 Task: Search one way flight ticket for 4 adults, 2 children, 2 infants in seat and 1 infant on lap in premium economy from New Haven: Tweed-new Haven Airport to Evansville: Evansville Regional Airport on 5-3-2023. Choice of flights is JetBlue. Number of bags: 2 carry on bags. Price is upto 25000. Outbound departure time preference is 16:45.
Action: Mouse moved to (357, 151)
Screenshot: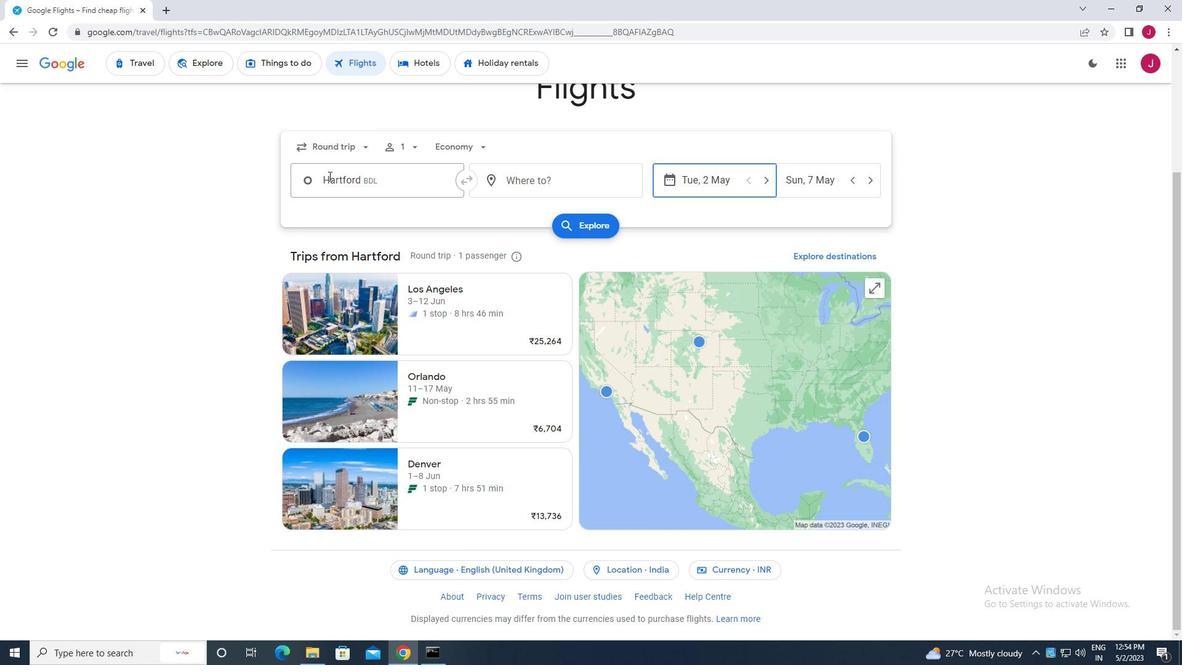 
Action: Mouse pressed left at (357, 151)
Screenshot: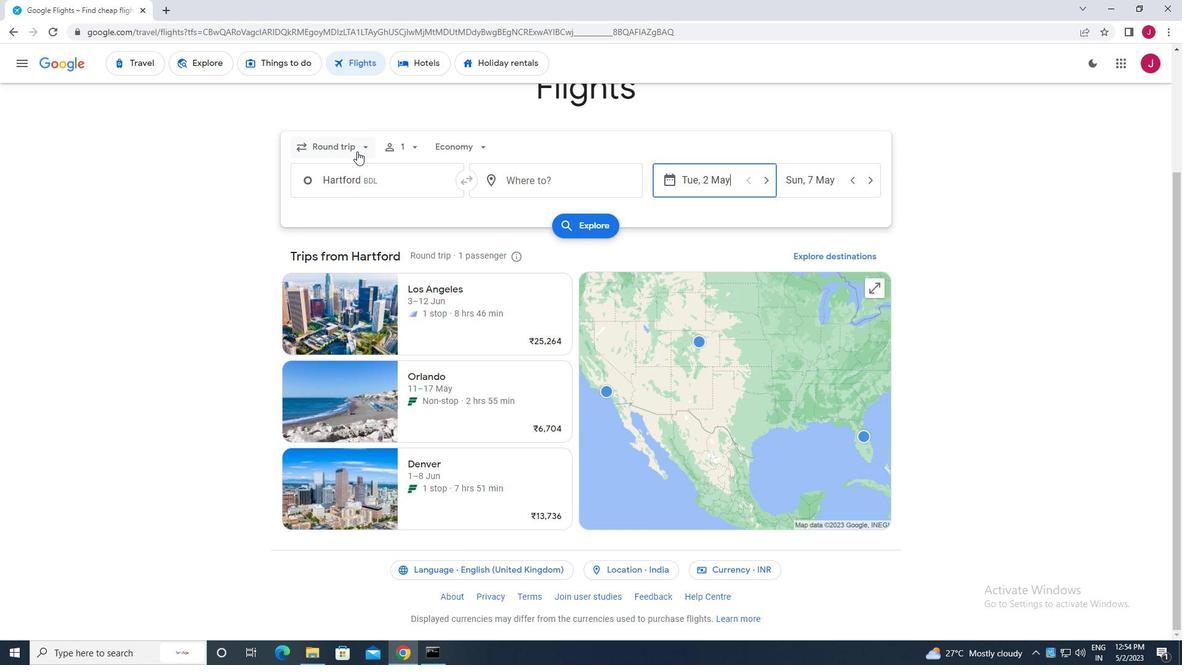 
Action: Mouse moved to (353, 197)
Screenshot: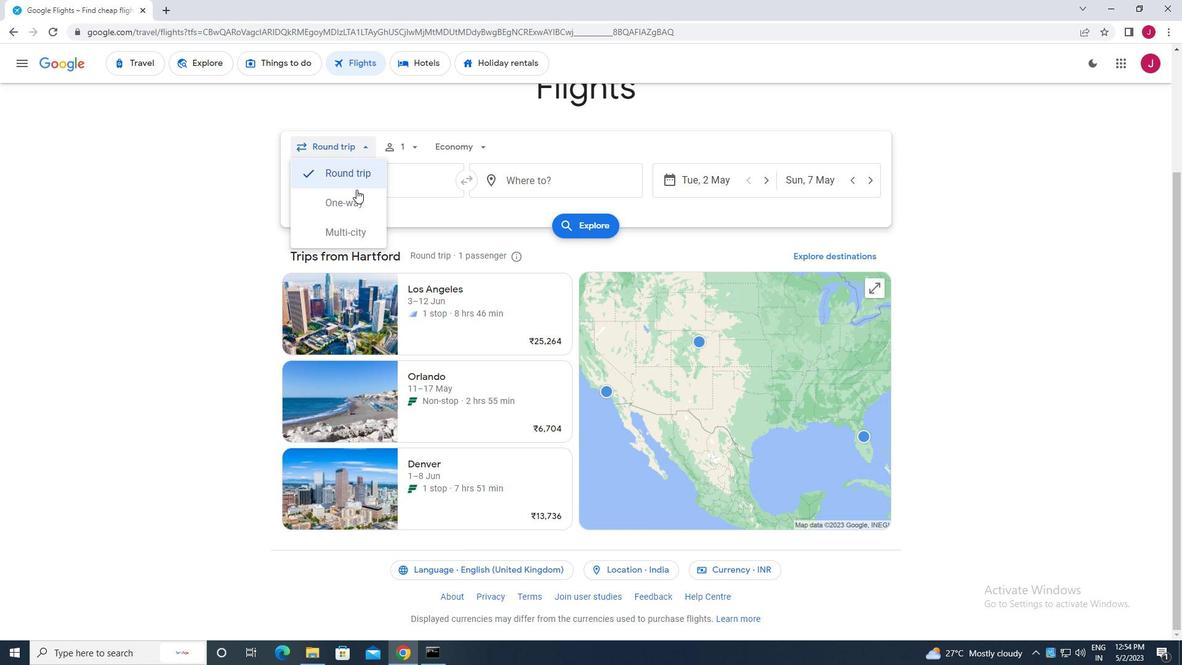 
Action: Mouse pressed left at (353, 197)
Screenshot: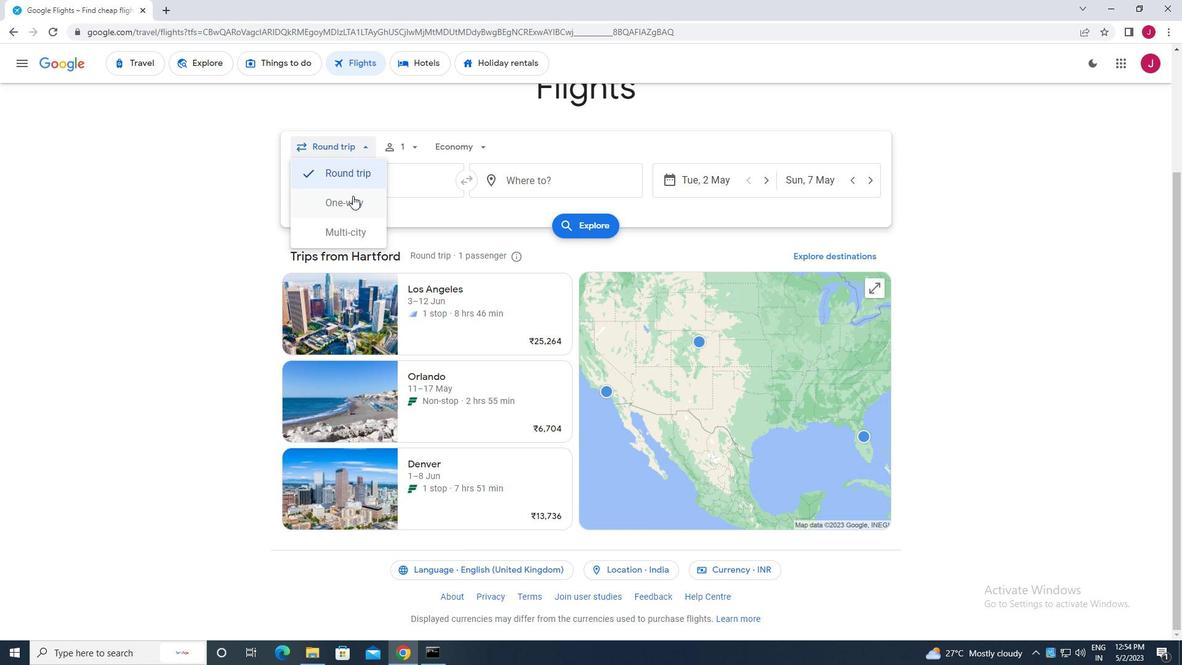
Action: Mouse moved to (406, 145)
Screenshot: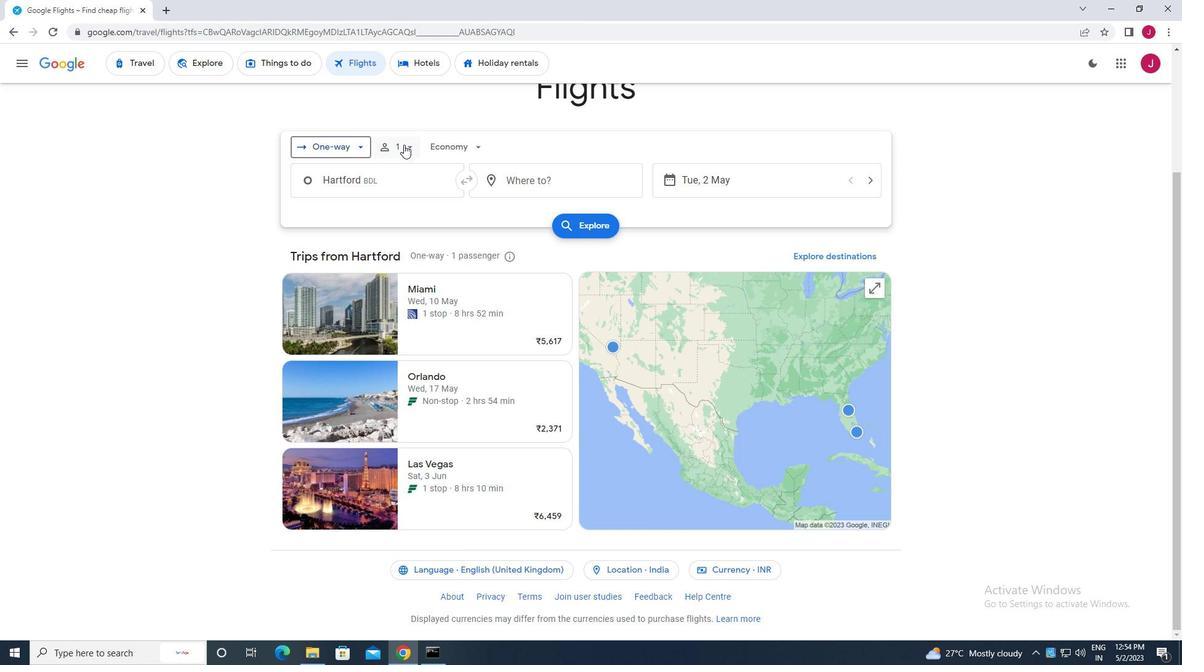 
Action: Mouse pressed left at (406, 145)
Screenshot: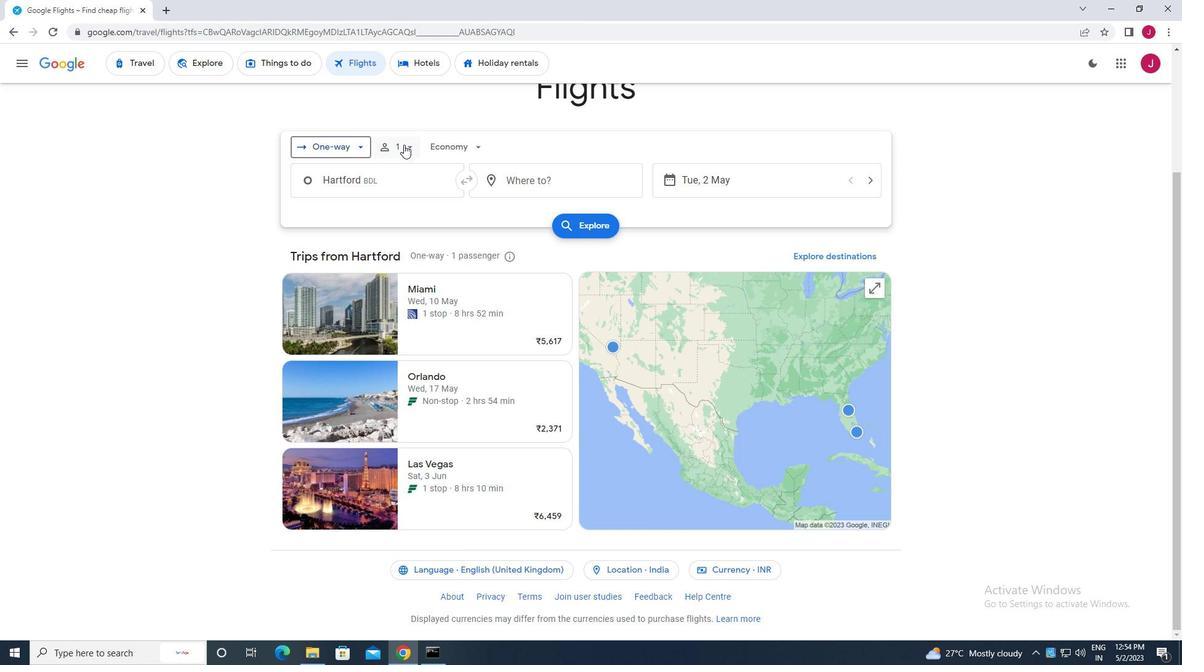 
Action: Mouse moved to (501, 176)
Screenshot: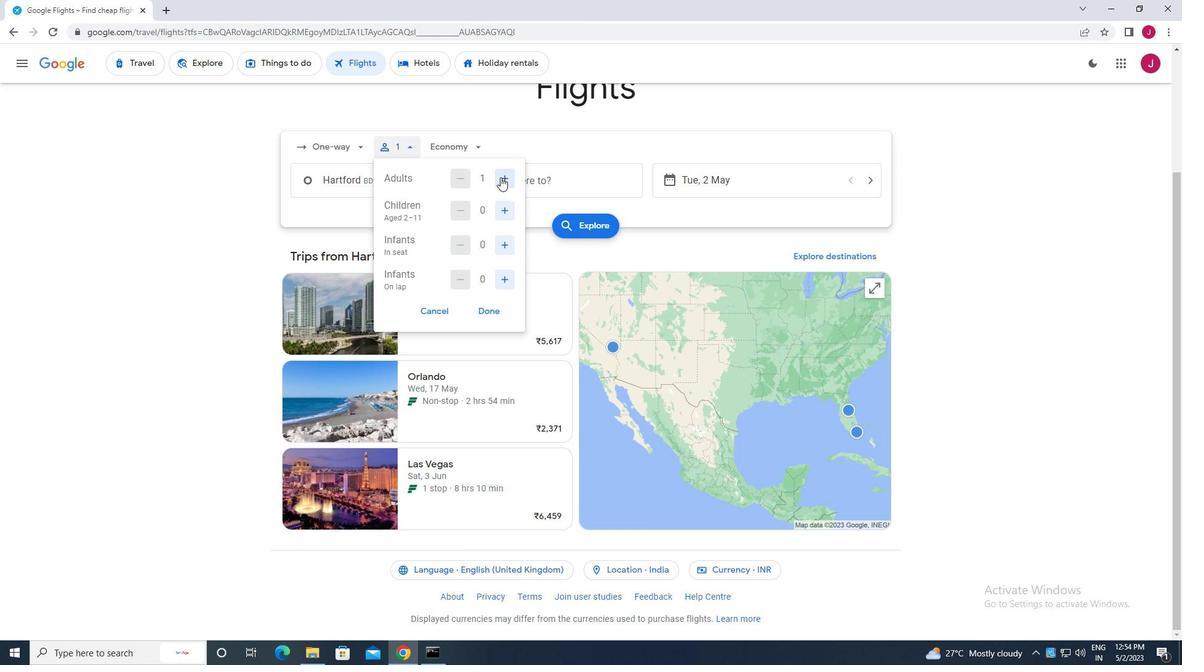 
Action: Mouse pressed left at (501, 176)
Screenshot: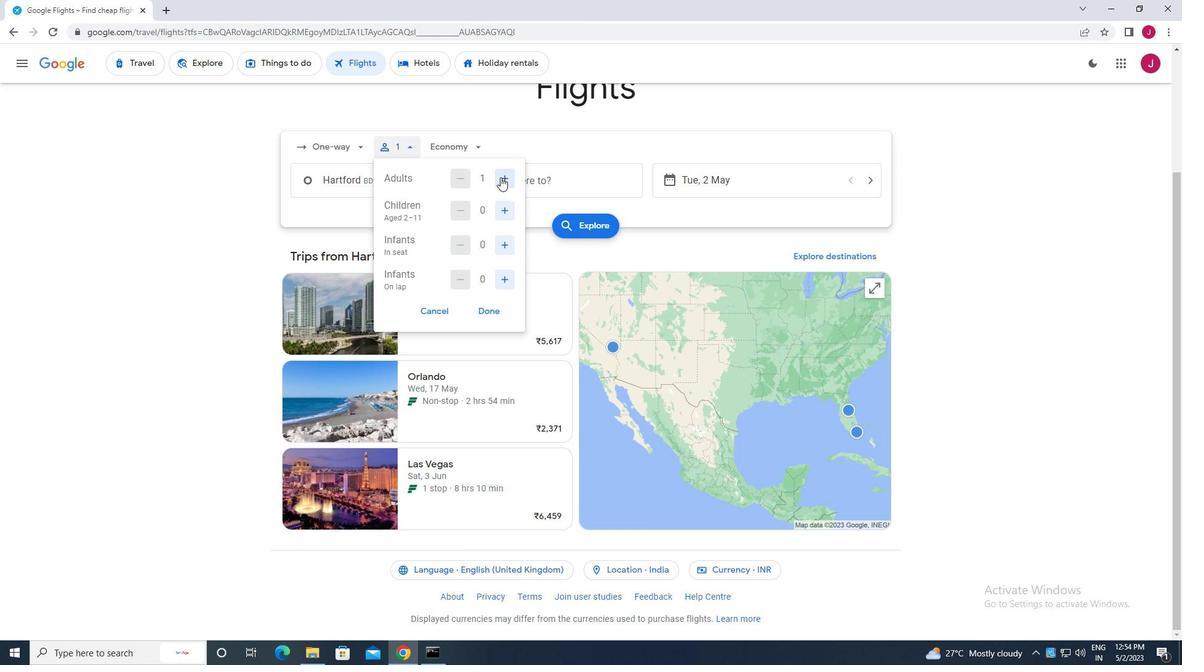 
Action: Mouse moved to (501, 176)
Screenshot: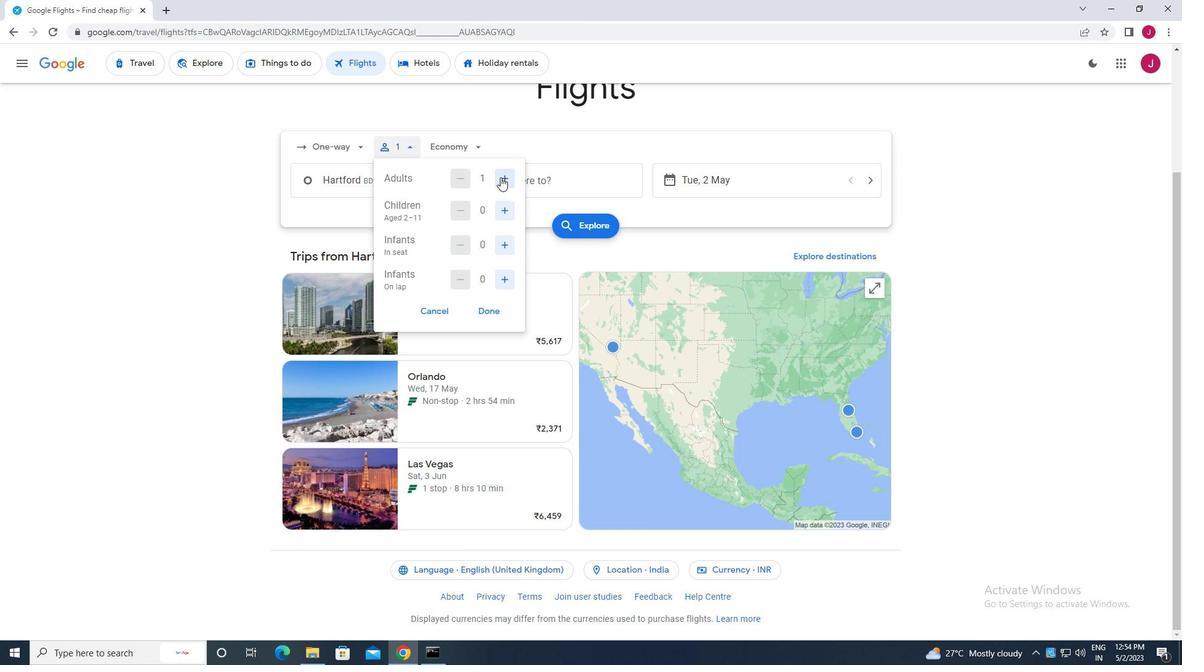 
Action: Mouse pressed left at (501, 176)
Screenshot: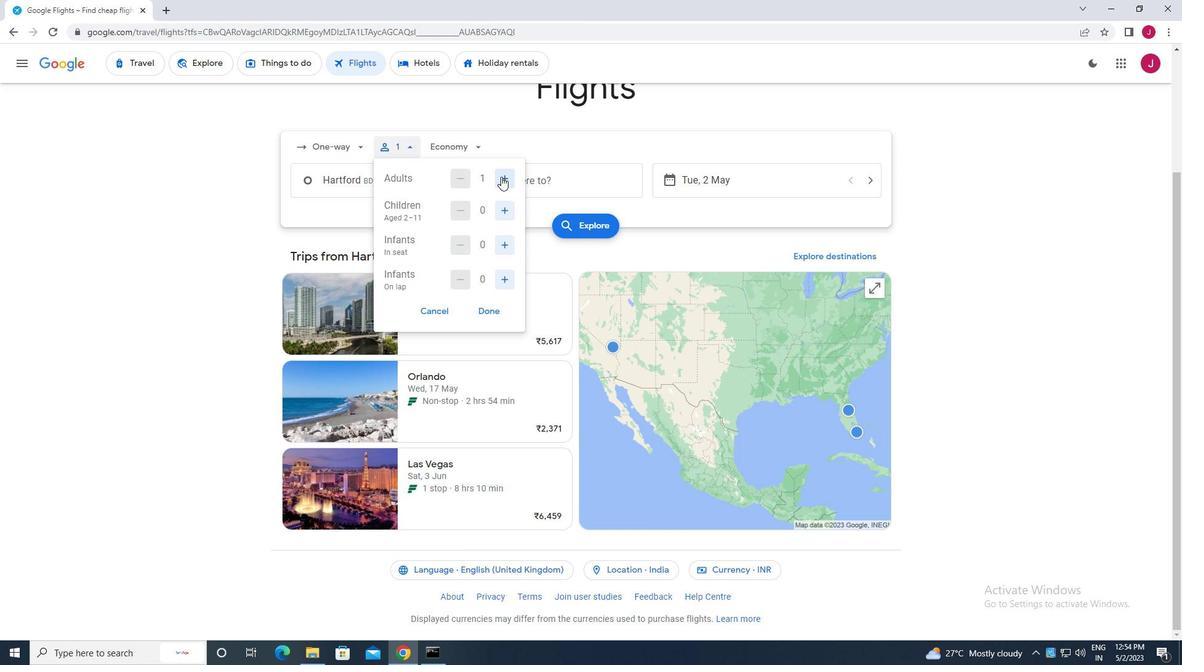 
Action: Mouse pressed left at (501, 176)
Screenshot: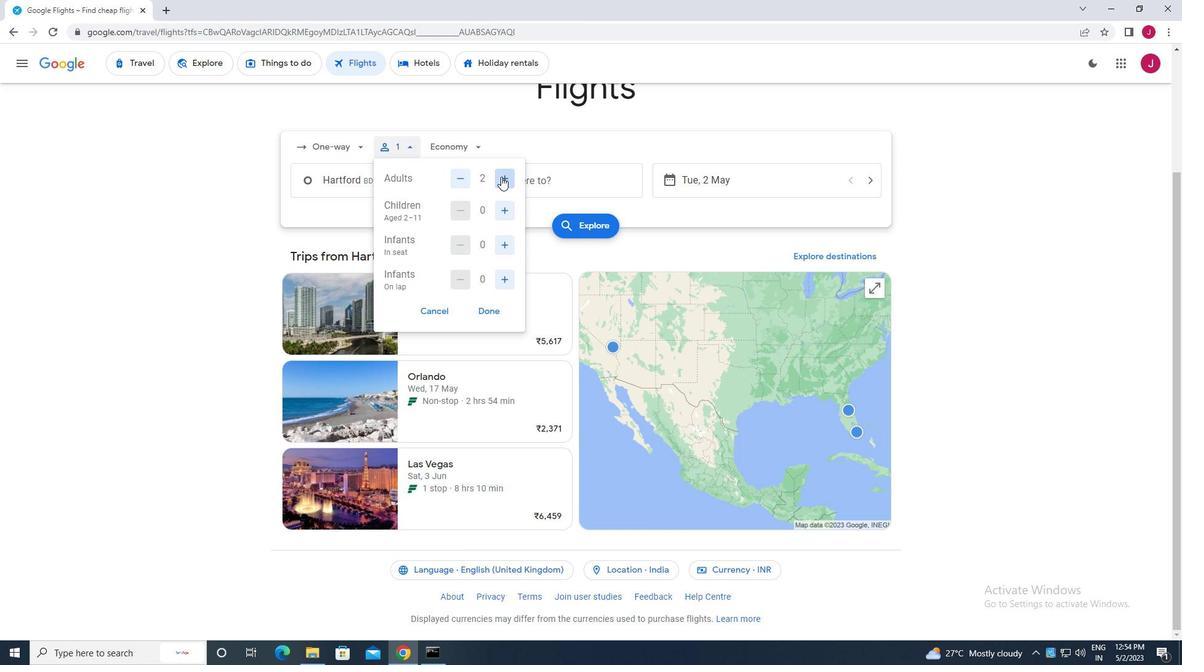 
Action: Mouse moved to (507, 210)
Screenshot: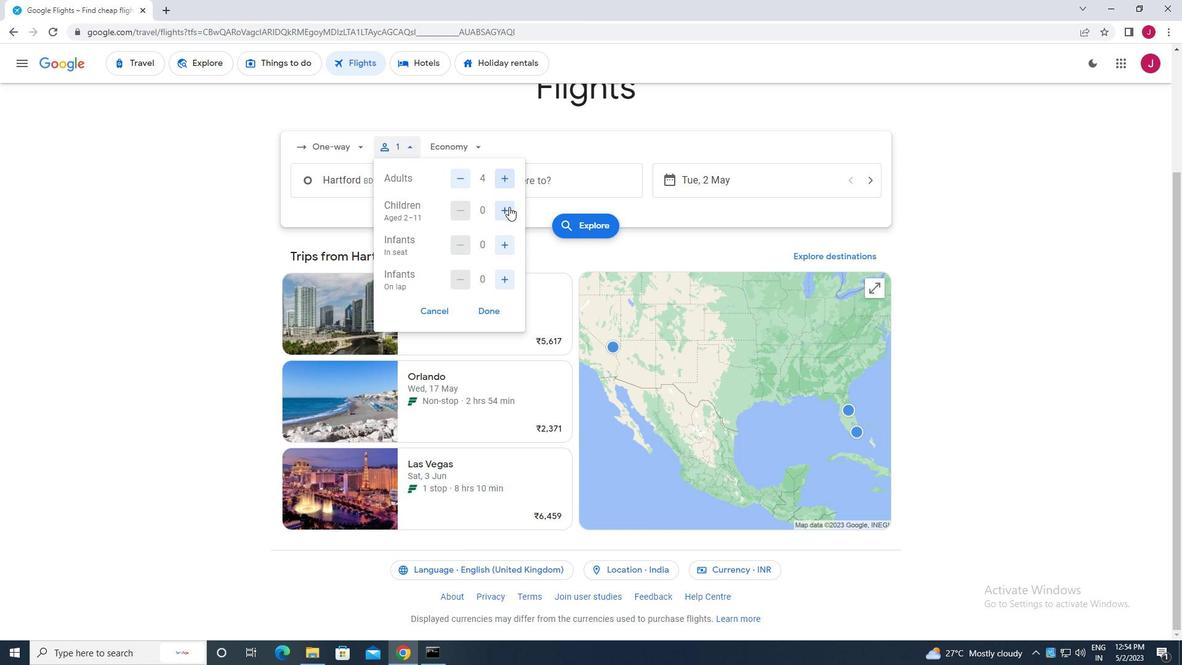 
Action: Mouse pressed left at (507, 210)
Screenshot: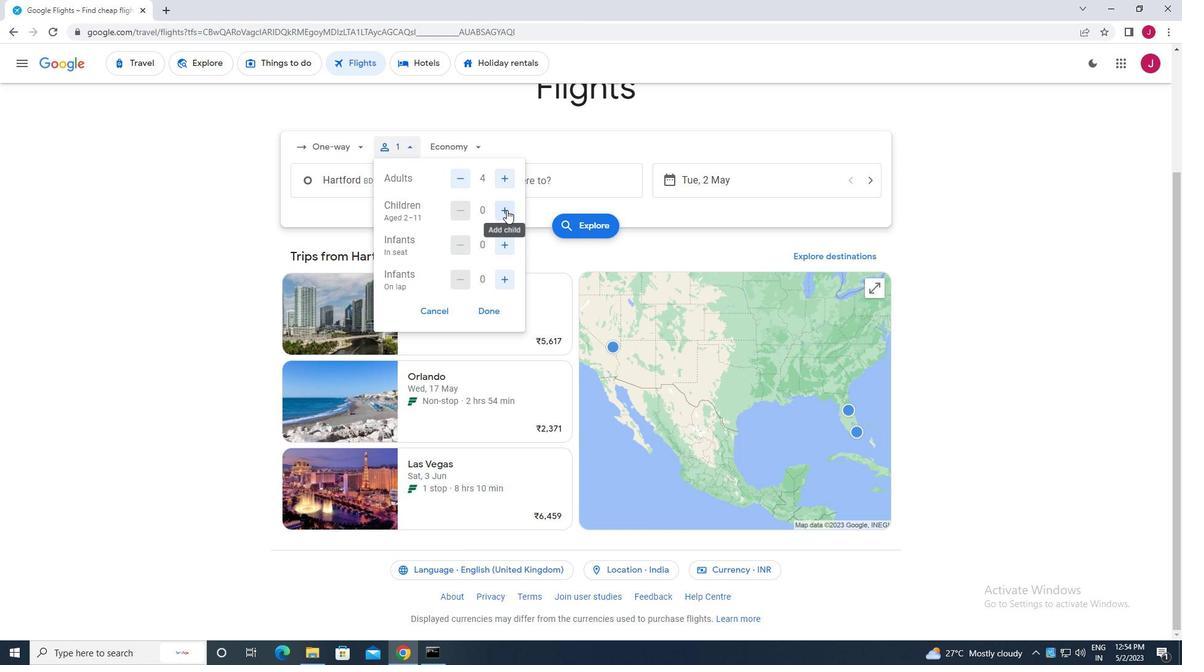 
Action: Mouse pressed left at (507, 210)
Screenshot: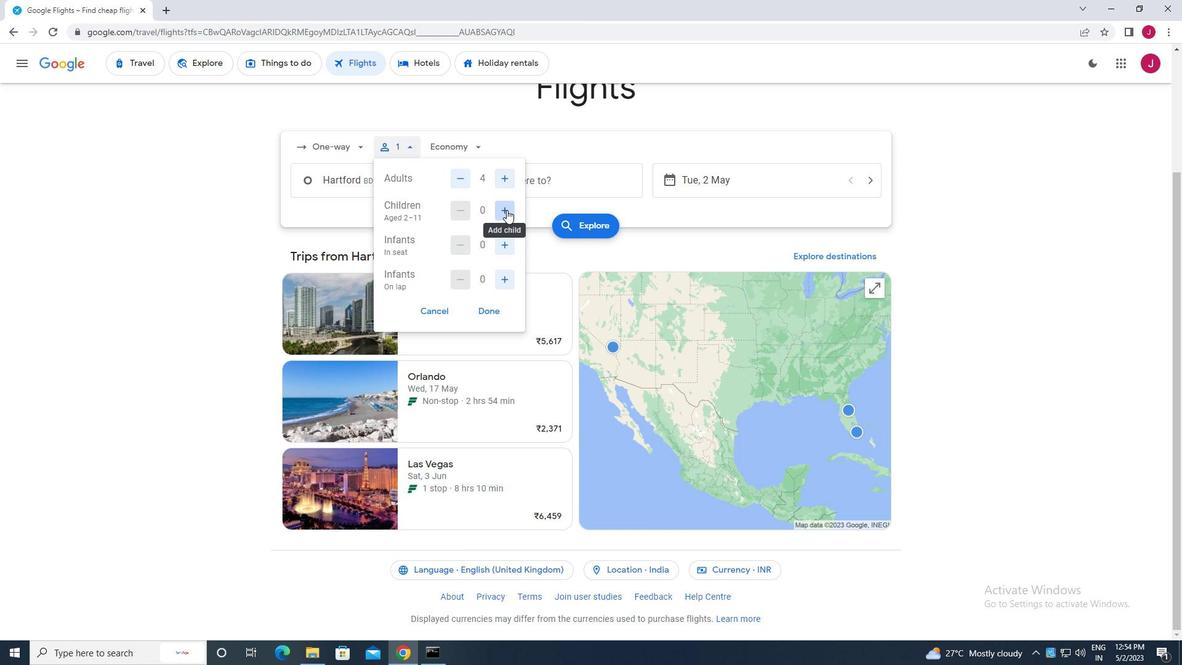 
Action: Mouse moved to (502, 243)
Screenshot: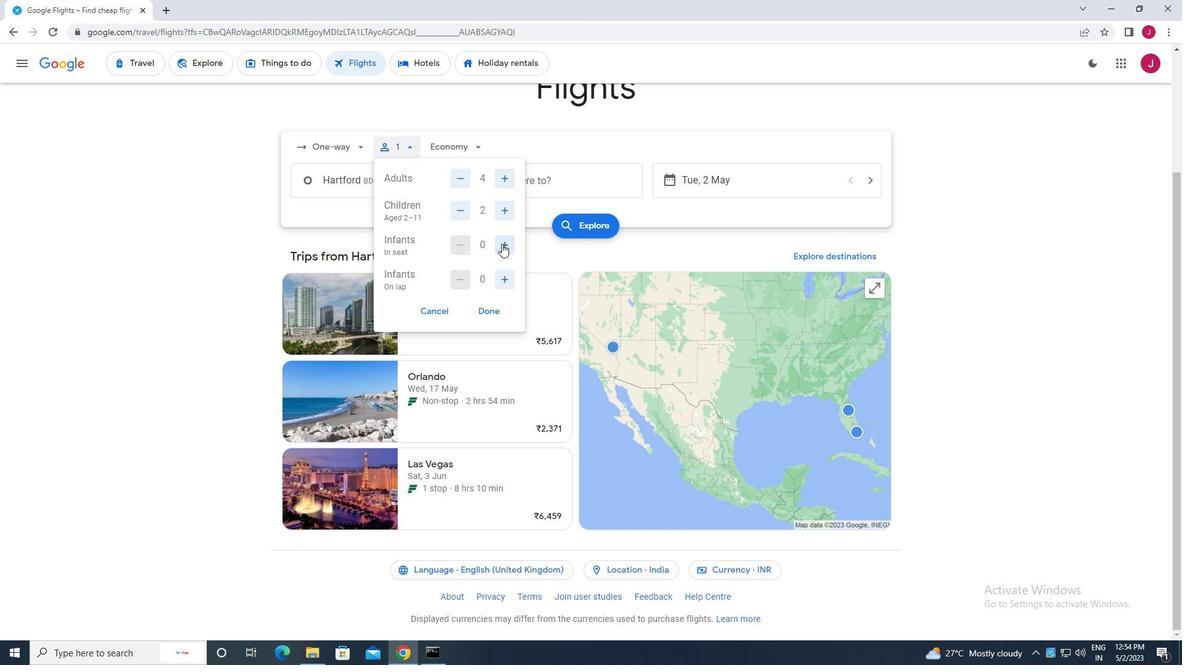 
Action: Mouse pressed left at (502, 243)
Screenshot: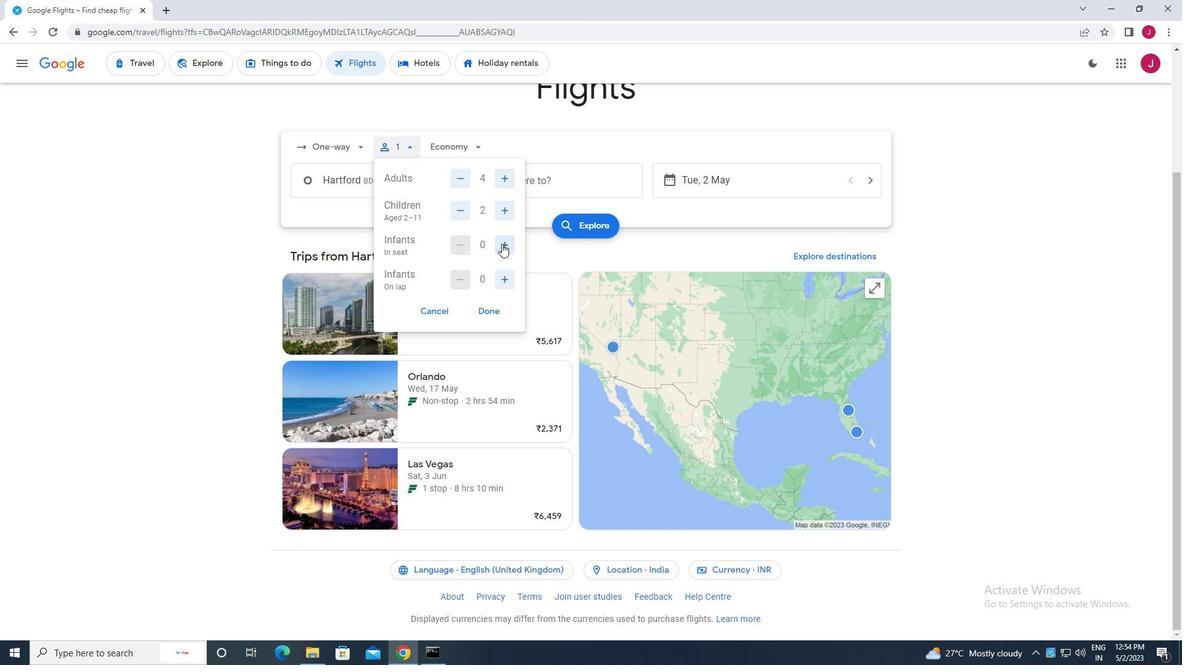 
Action: Mouse moved to (503, 244)
Screenshot: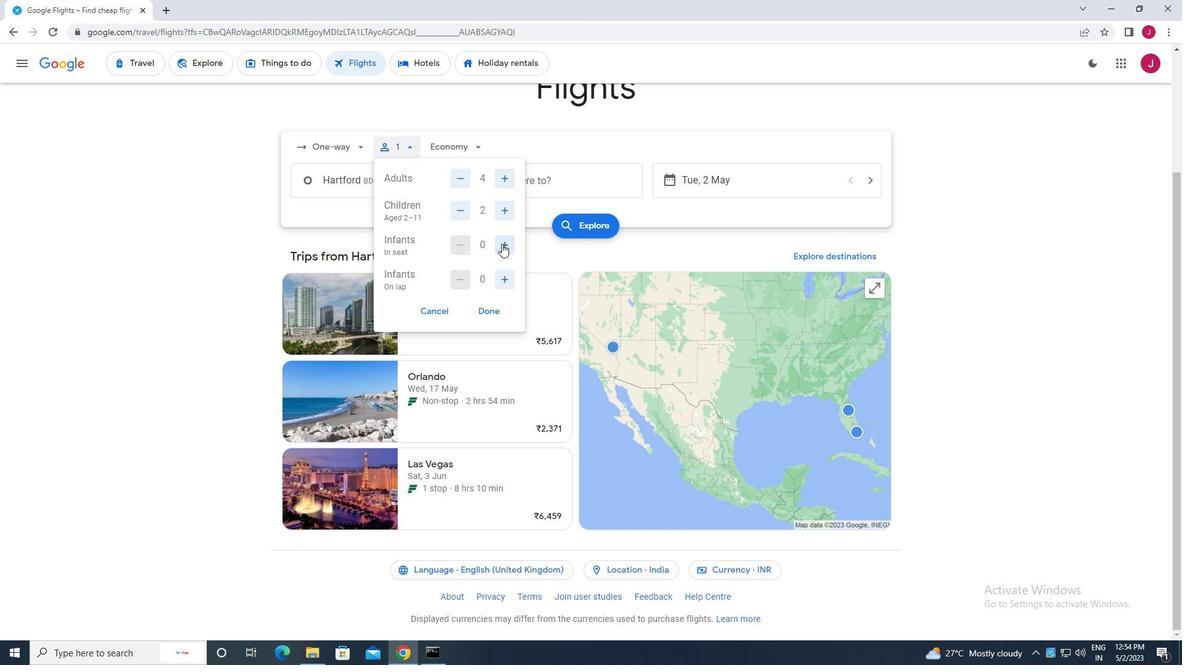 
Action: Mouse pressed left at (503, 244)
Screenshot: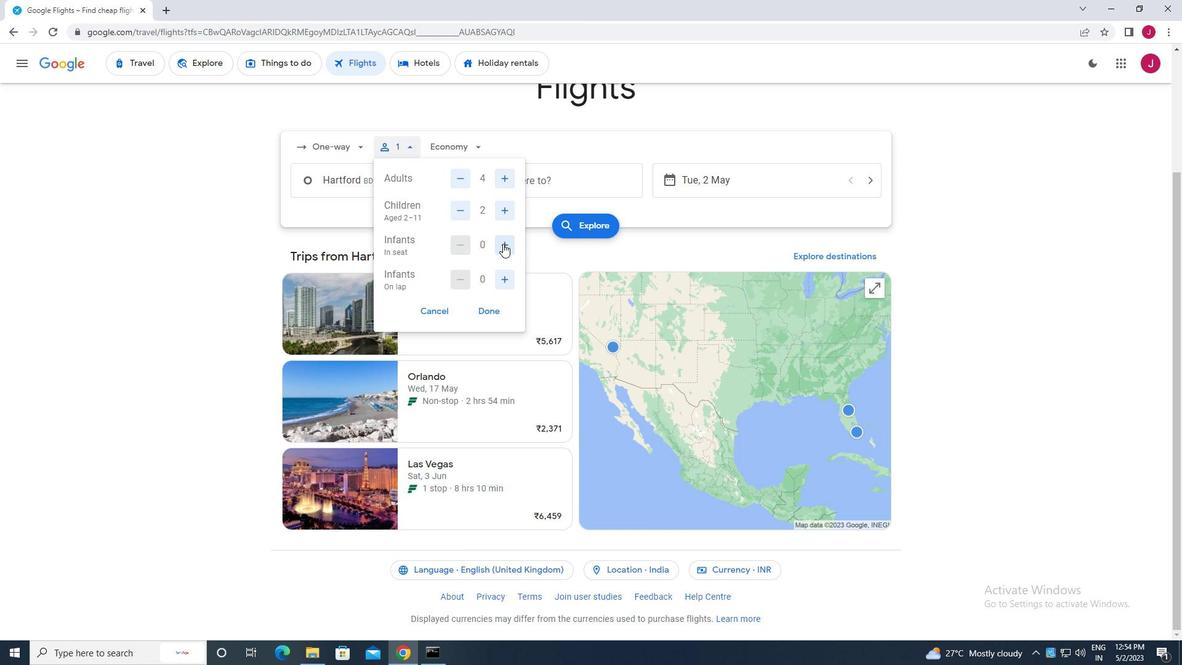 
Action: Mouse moved to (499, 282)
Screenshot: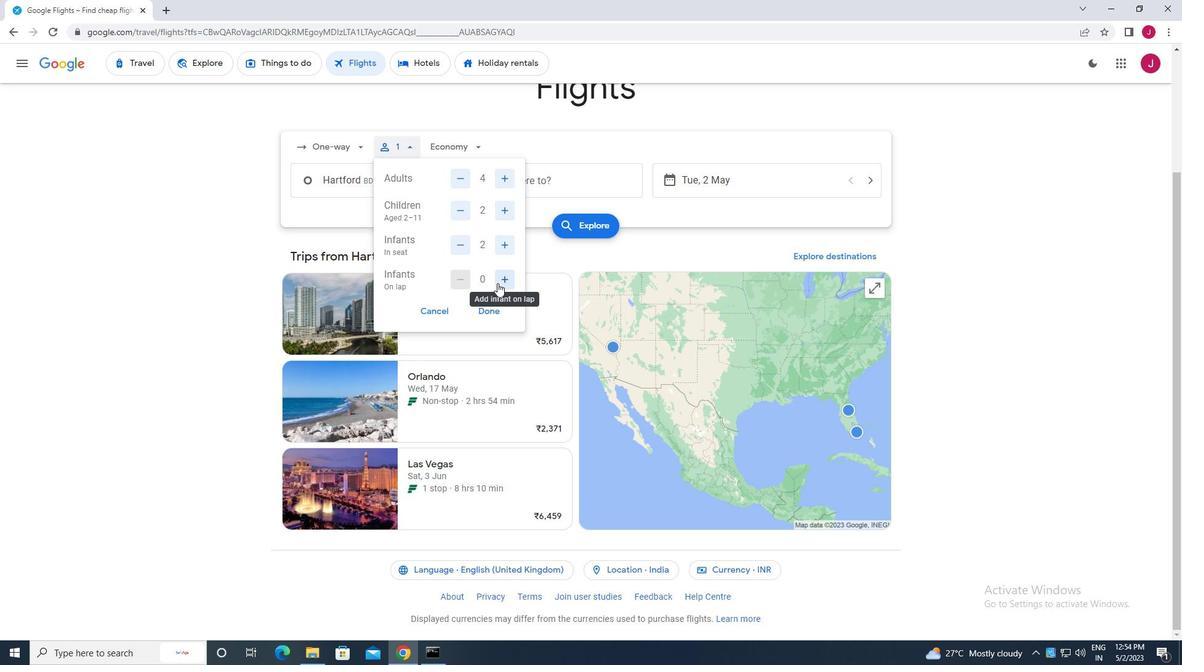 
Action: Mouse pressed left at (499, 282)
Screenshot: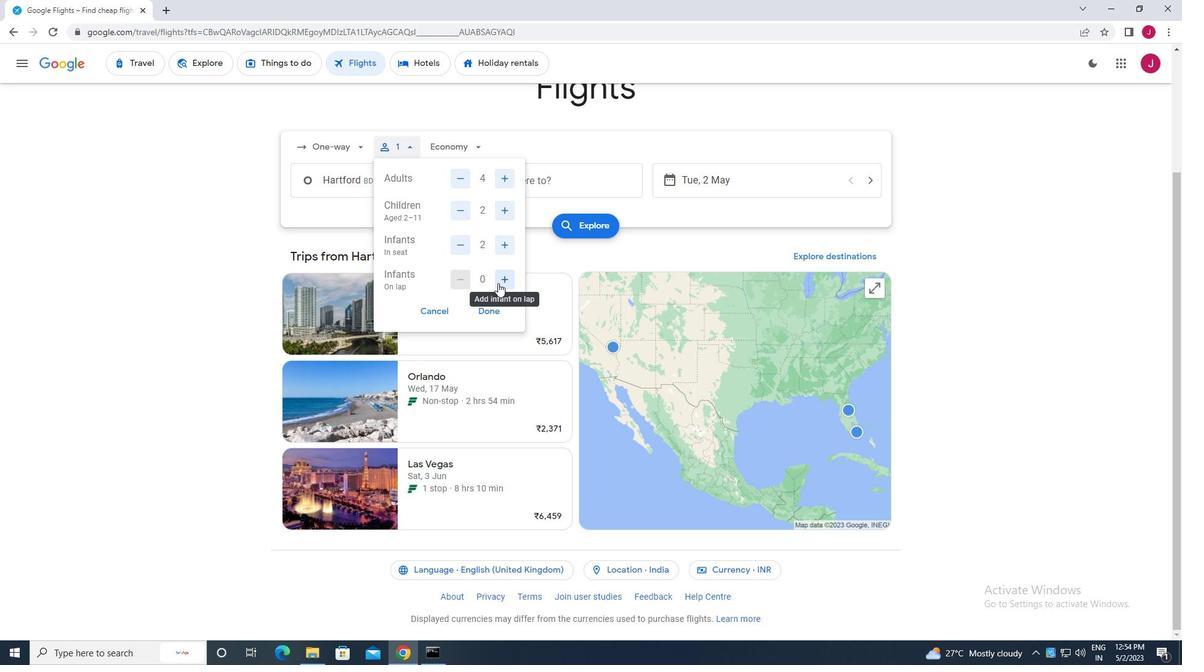 
Action: Mouse moved to (491, 309)
Screenshot: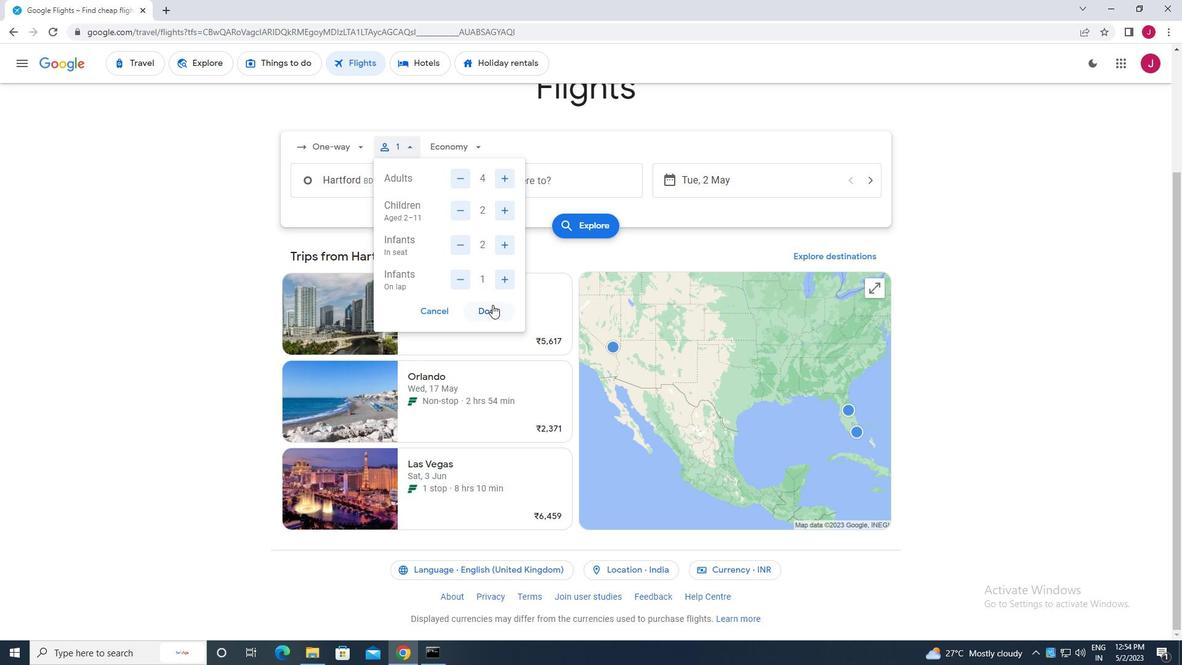 
Action: Mouse pressed left at (491, 309)
Screenshot: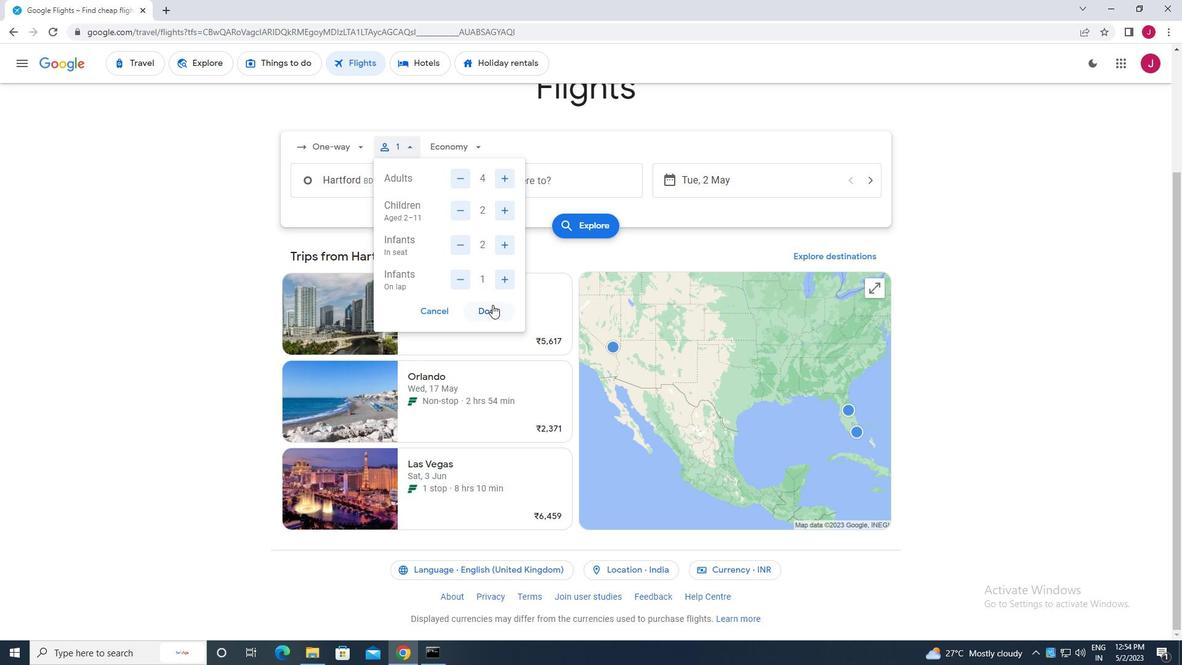 
Action: Mouse moved to (454, 150)
Screenshot: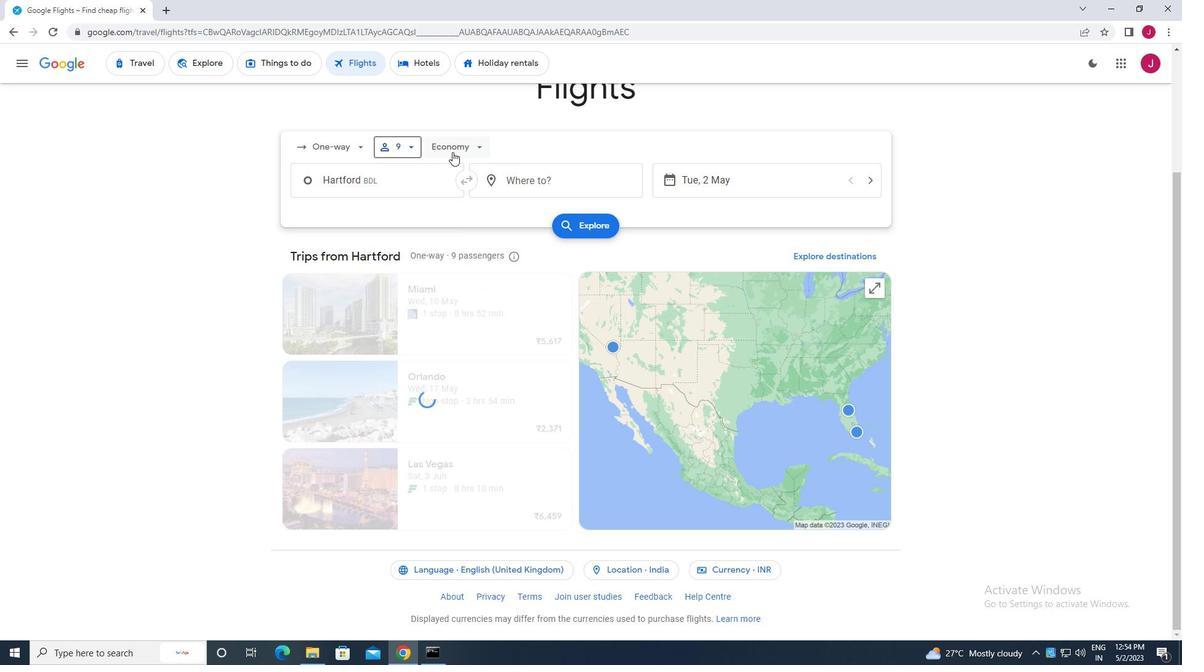 
Action: Mouse pressed left at (454, 150)
Screenshot: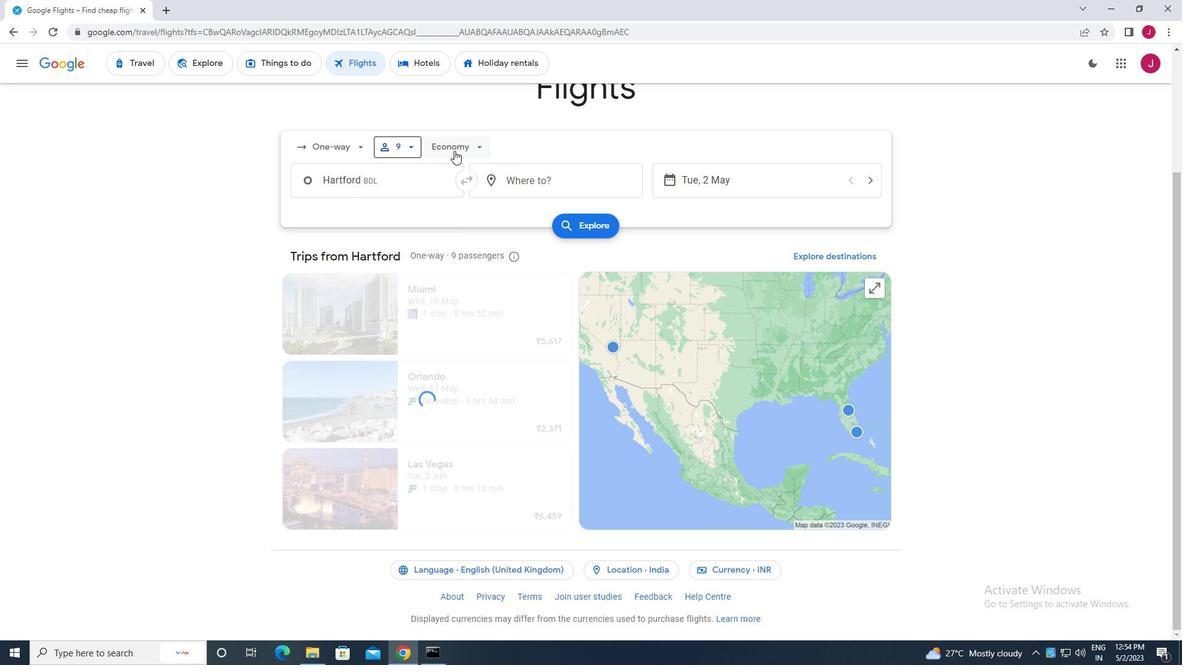 
Action: Mouse moved to (471, 202)
Screenshot: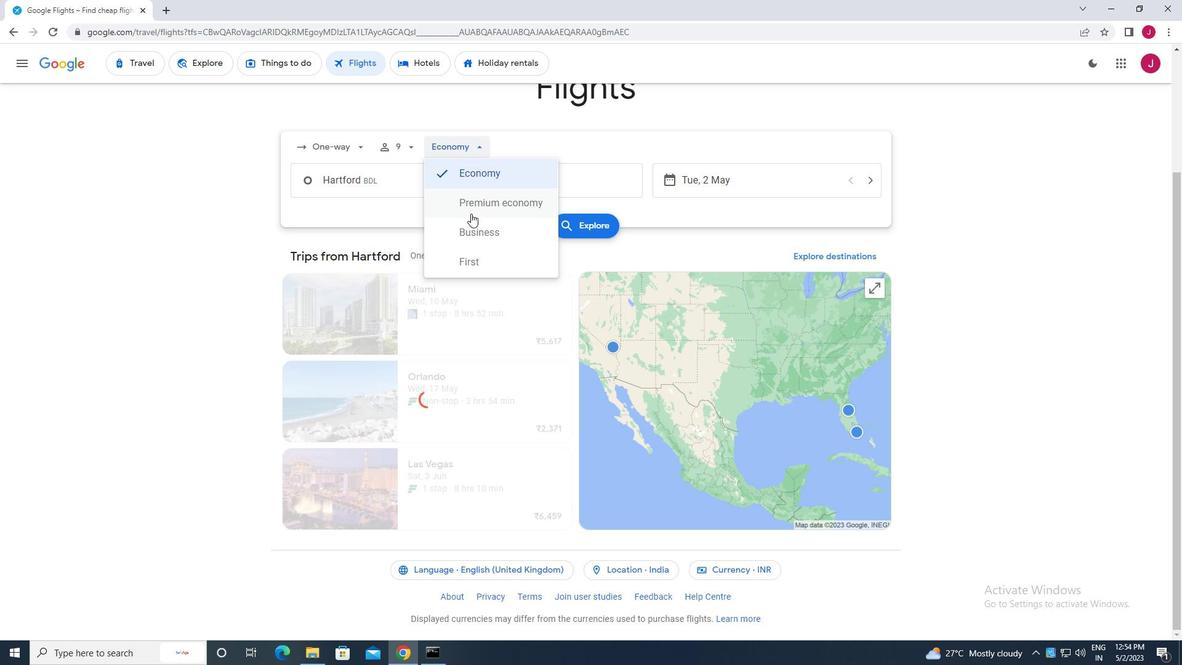 
Action: Mouse pressed left at (471, 202)
Screenshot: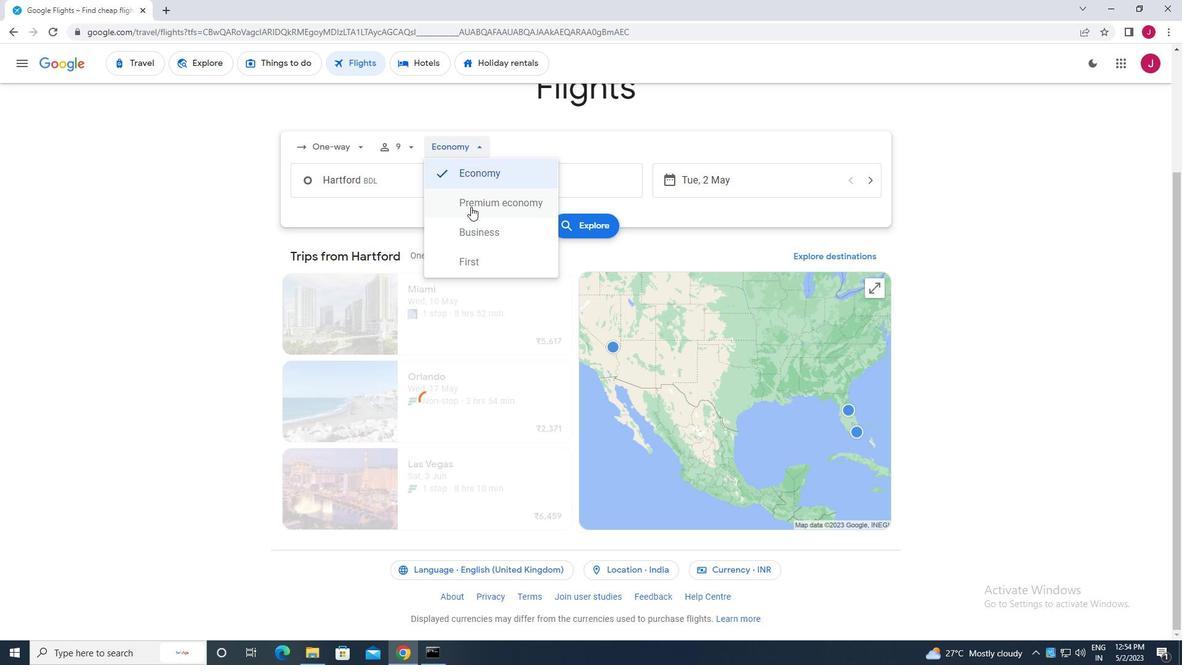 
Action: Mouse moved to (413, 178)
Screenshot: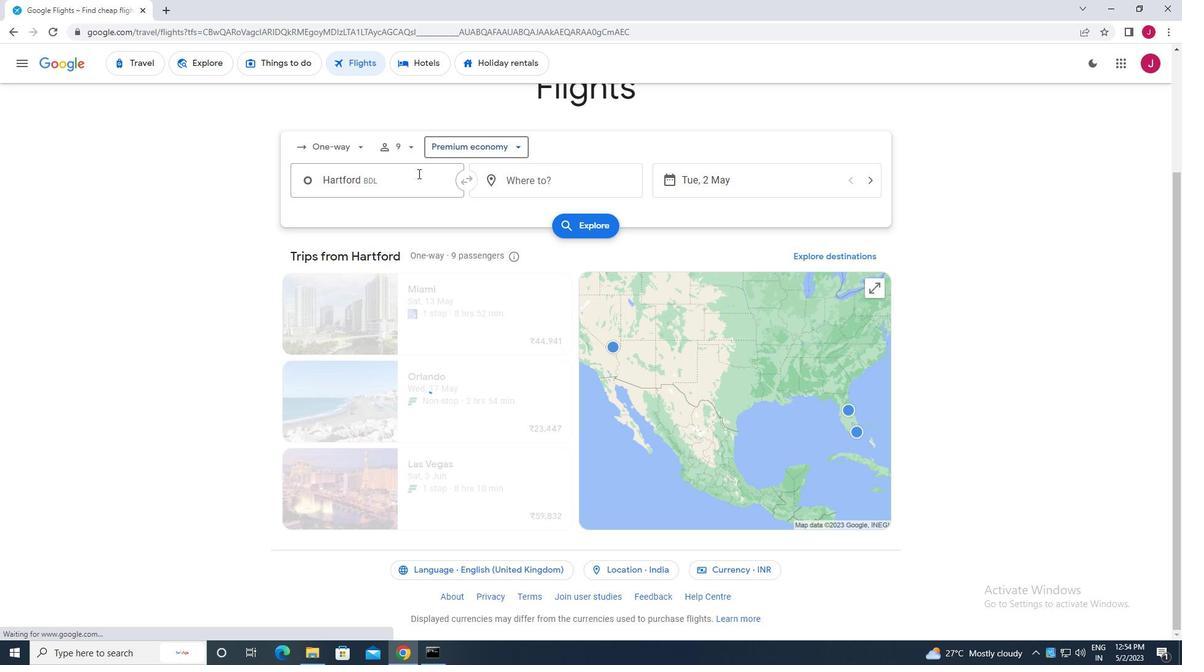 
Action: Mouse pressed left at (413, 178)
Screenshot: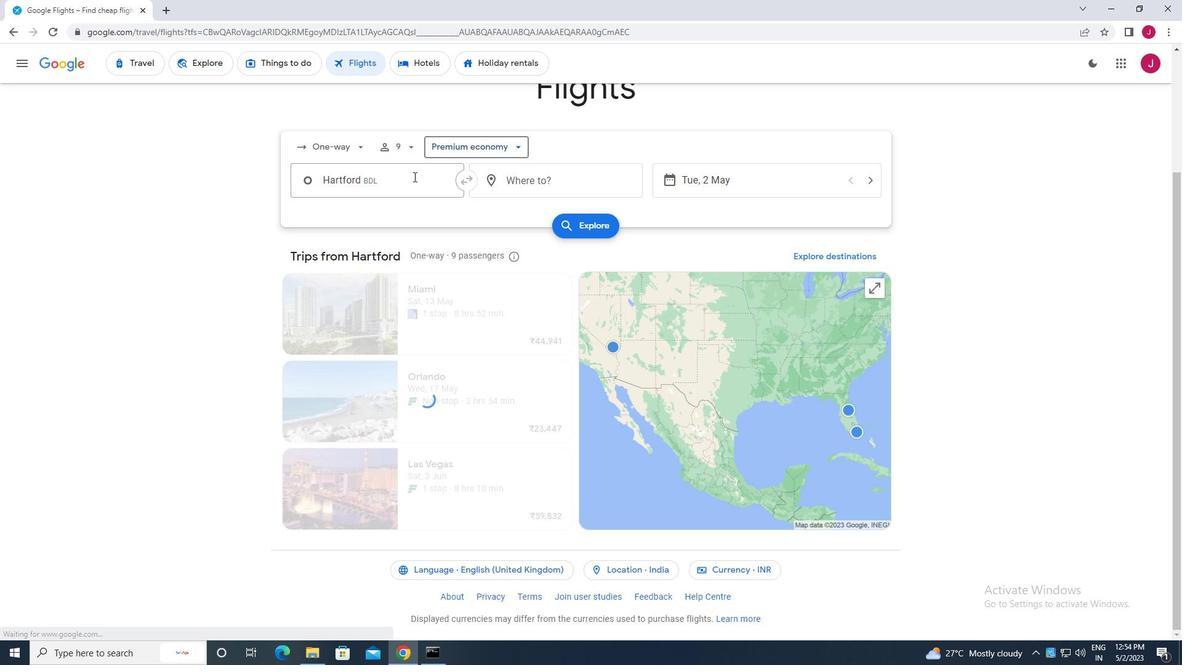 
Action: Key pressed haven
Screenshot: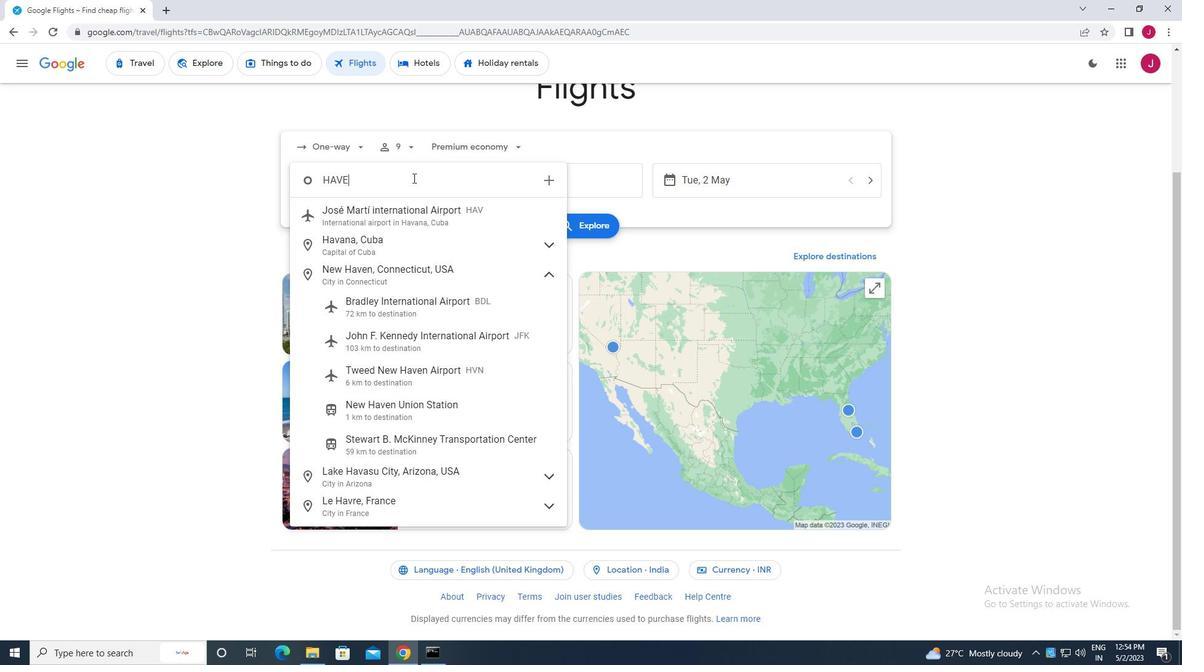 
Action: Mouse moved to (401, 314)
Screenshot: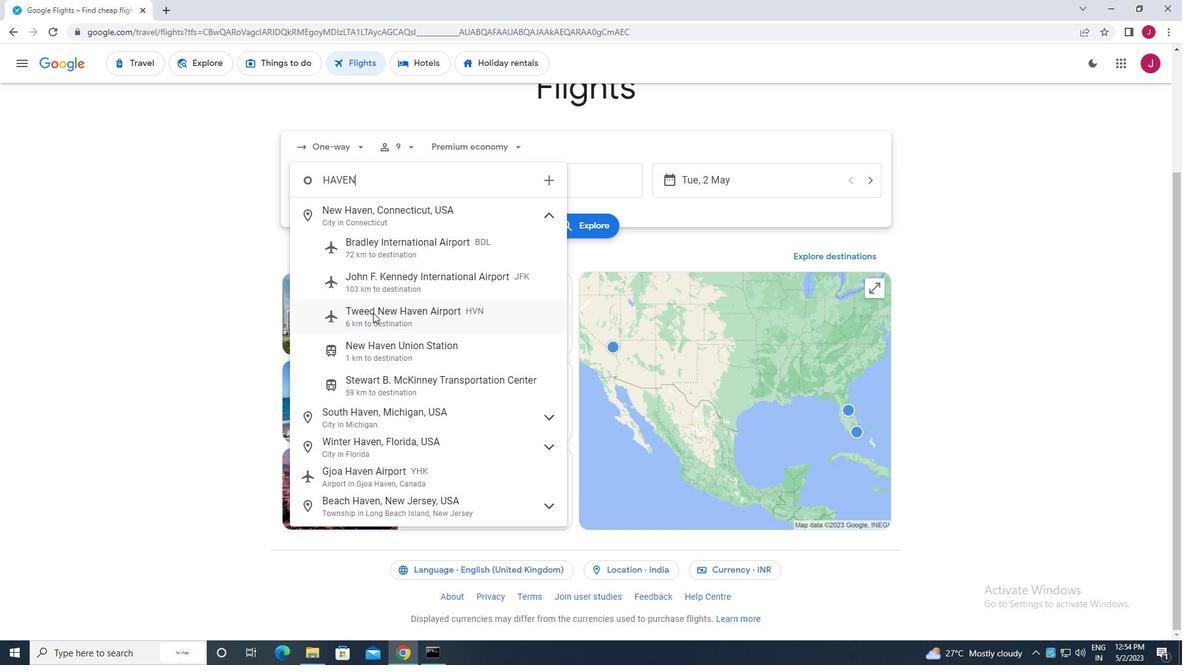 
Action: Mouse pressed left at (401, 314)
Screenshot: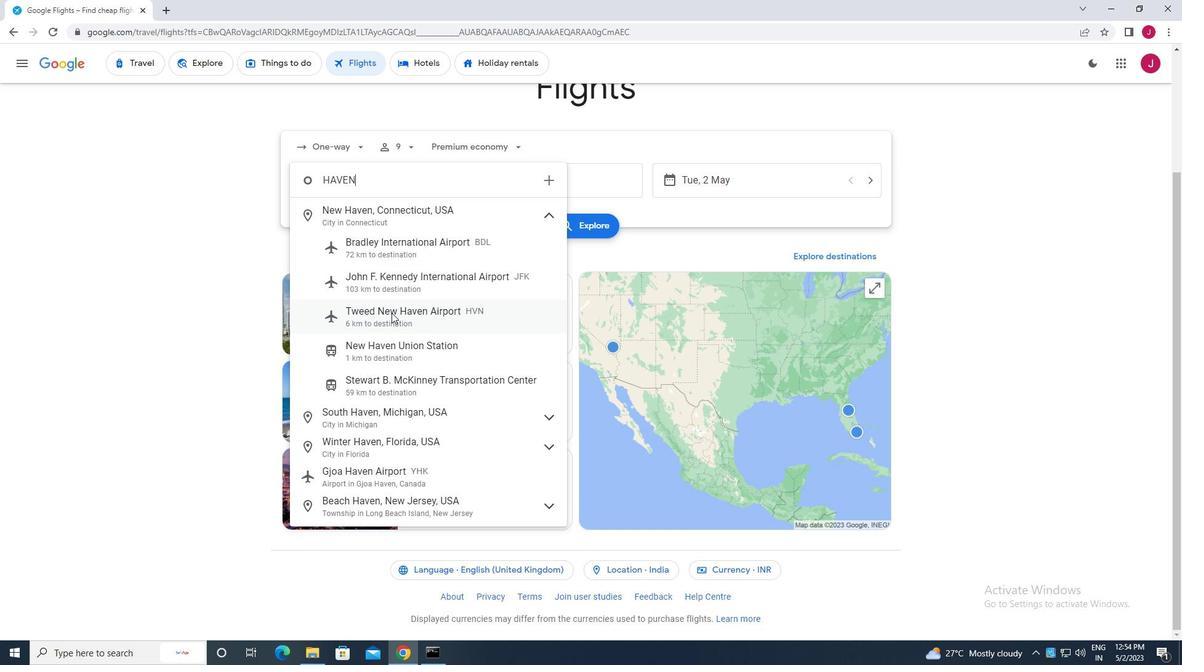 
Action: Mouse moved to (569, 178)
Screenshot: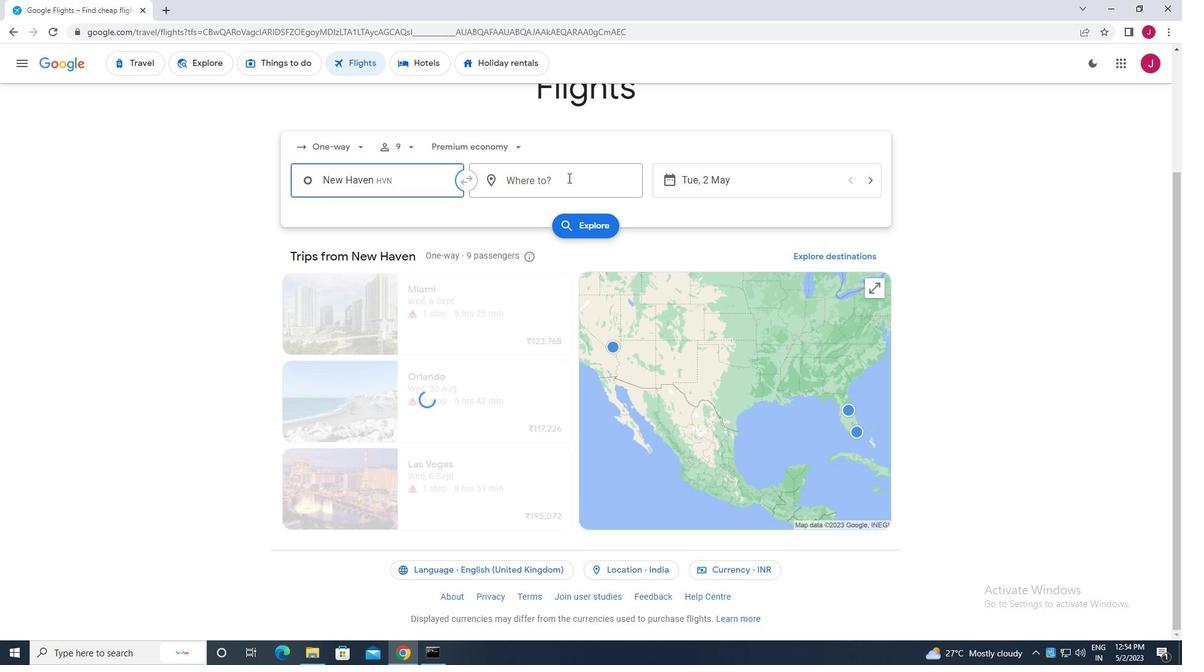 
Action: Mouse pressed left at (569, 178)
Screenshot: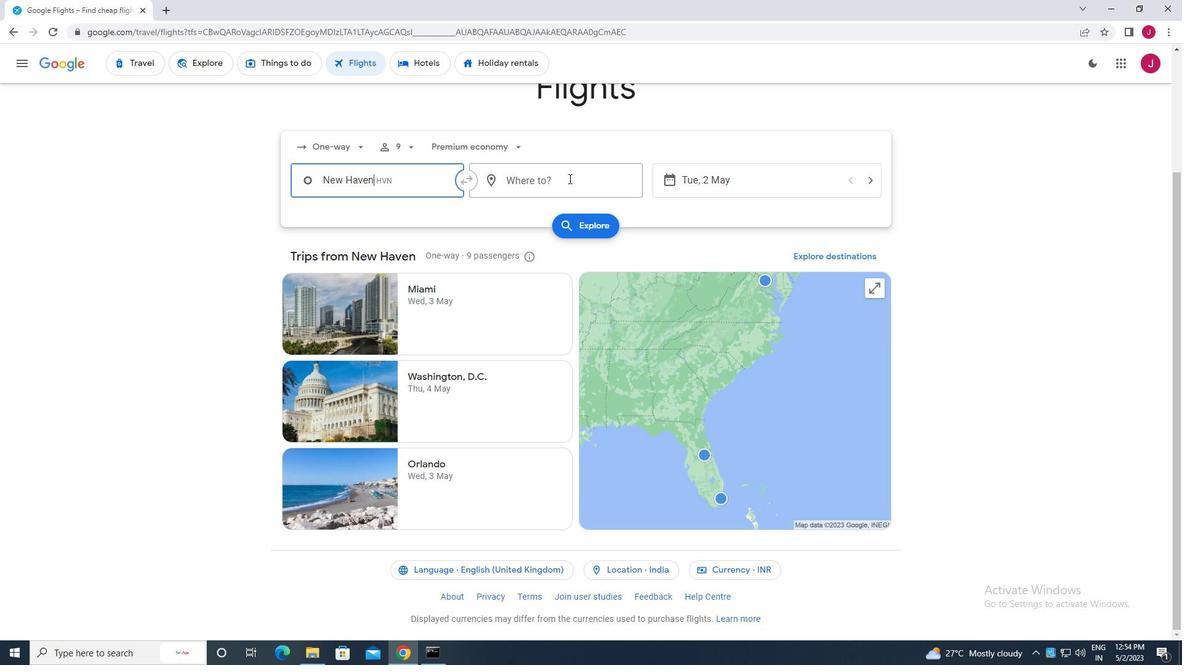
Action: Mouse moved to (570, 179)
Screenshot: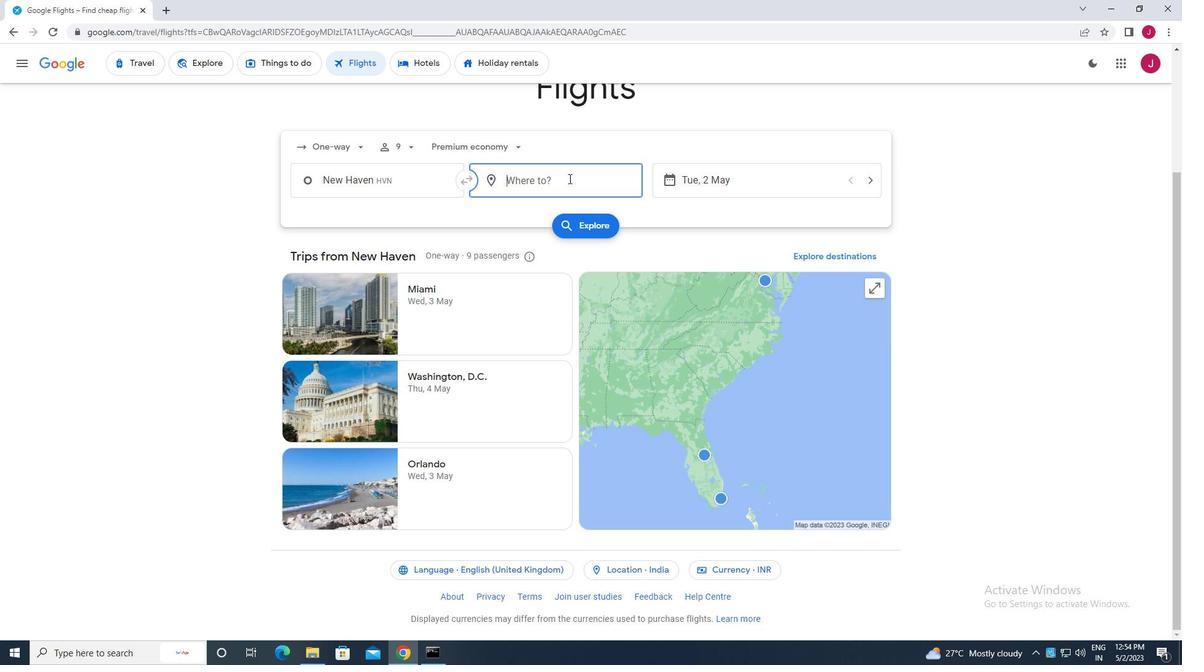 
Action: Key pressed evan
Screenshot: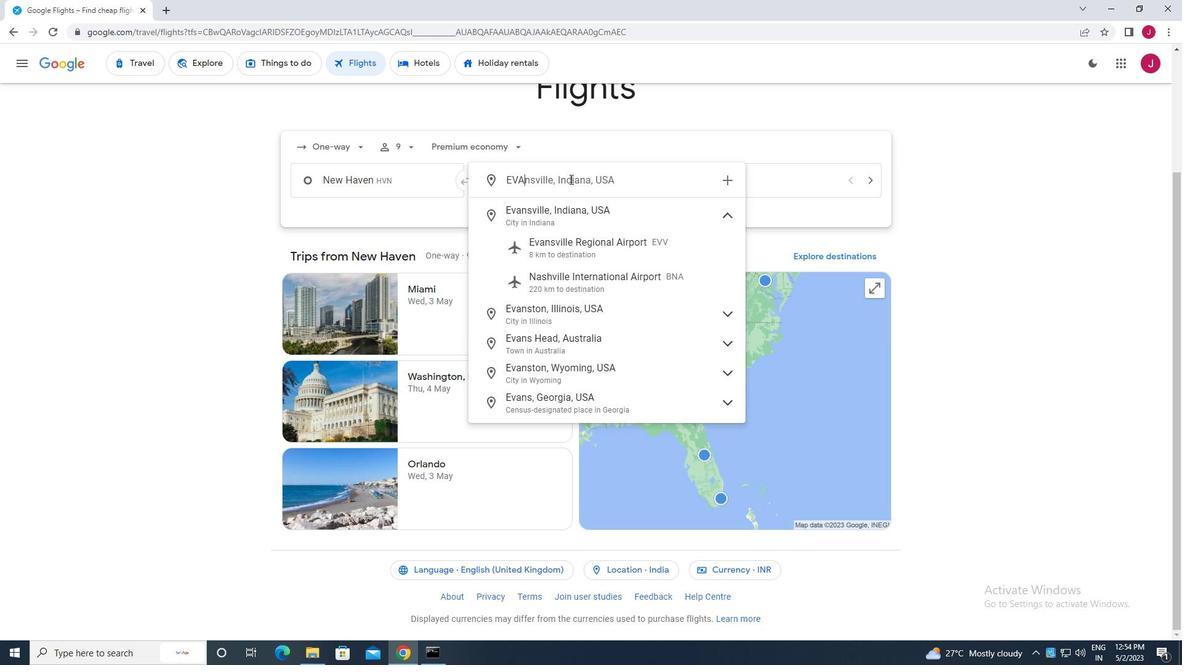 
Action: Mouse moved to (595, 253)
Screenshot: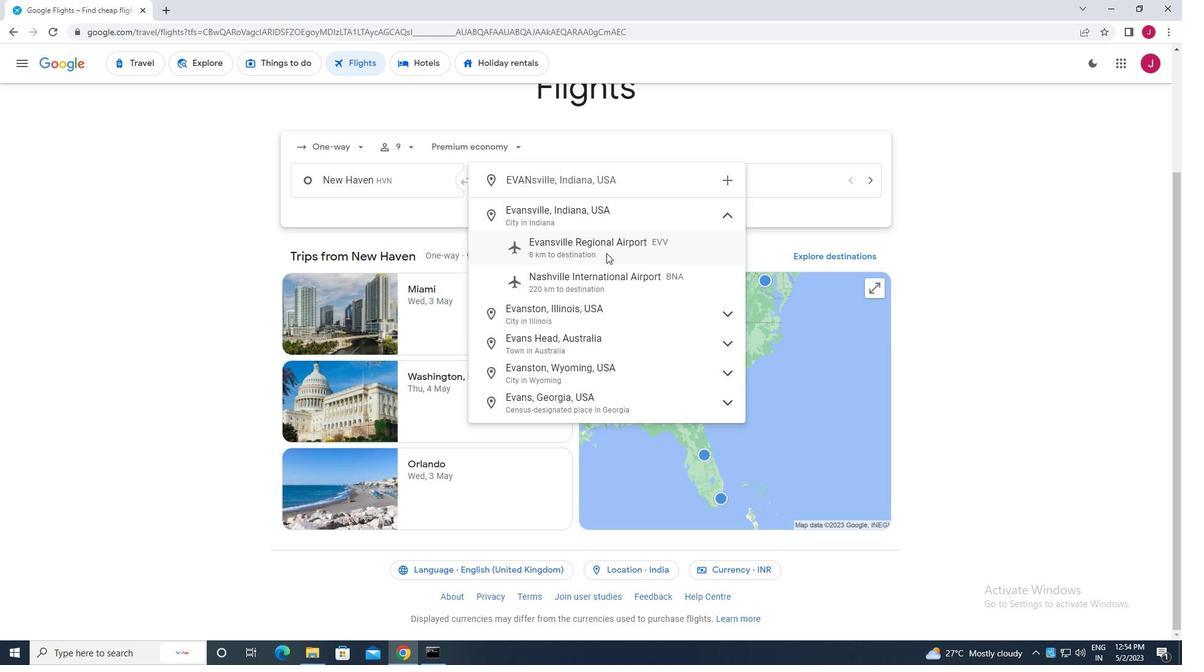 
Action: Mouse pressed left at (595, 253)
Screenshot: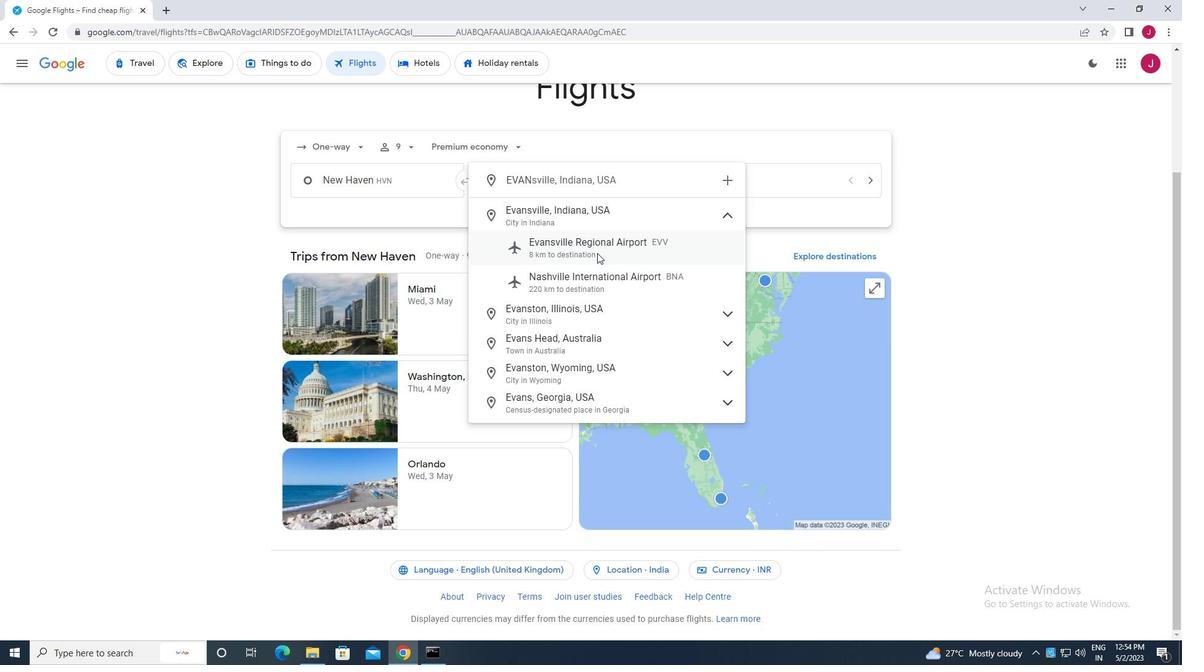 
Action: Mouse moved to (752, 189)
Screenshot: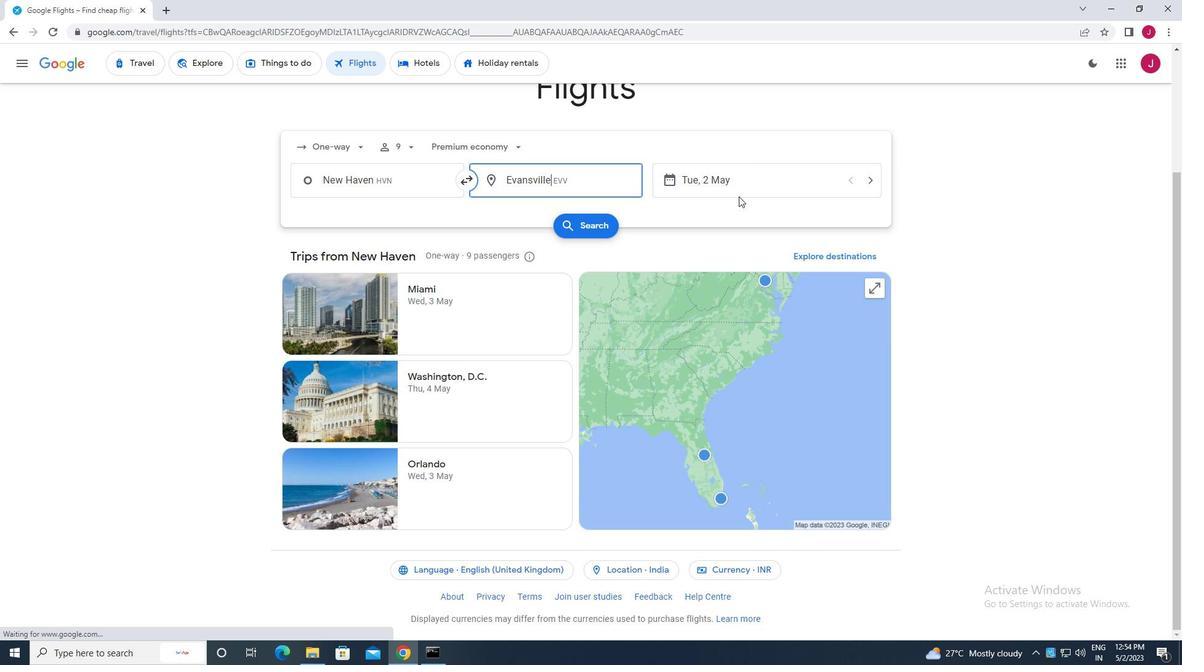 
Action: Mouse pressed left at (752, 189)
Screenshot: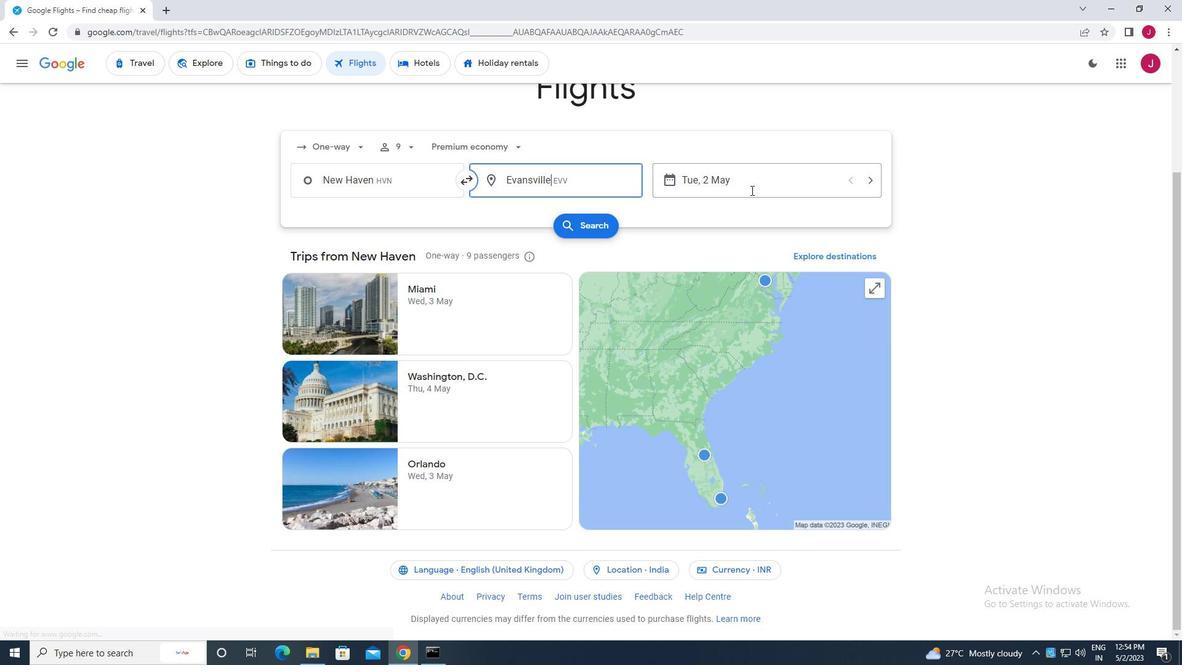 
Action: Mouse moved to (531, 274)
Screenshot: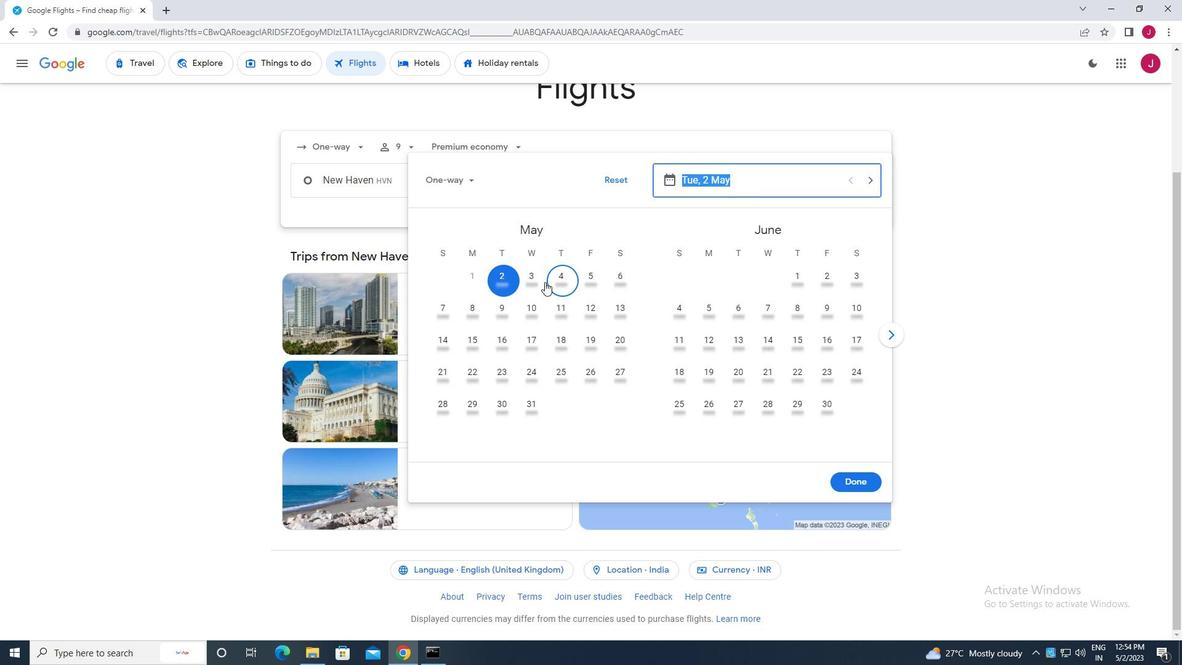 
Action: Mouse pressed left at (531, 274)
Screenshot: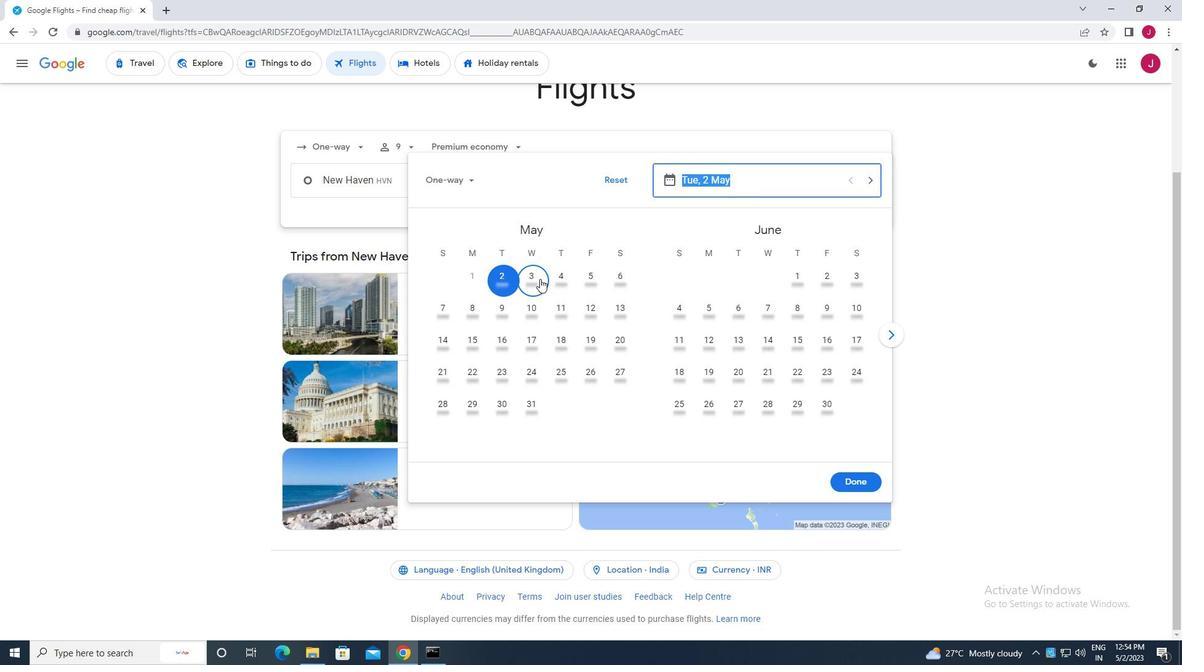 
Action: Mouse moved to (864, 478)
Screenshot: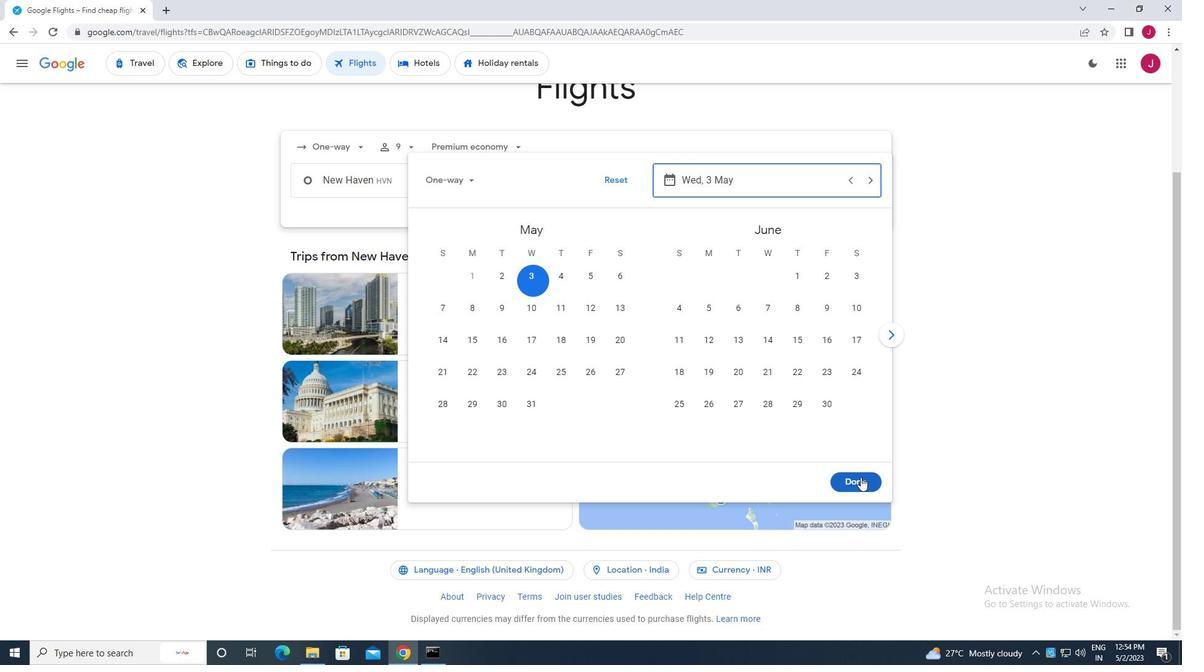 
Action: Mouse pressed left at (864, 478)
Screenshot: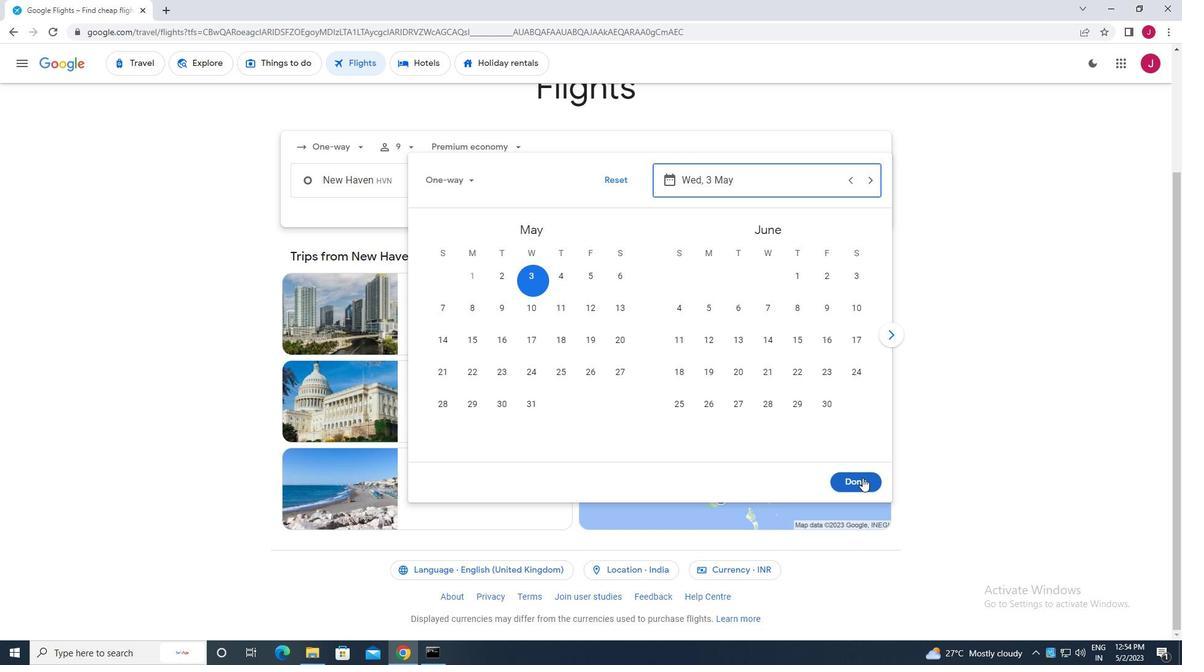 
Action: Mouse moved to (577, 226)
Screenshot: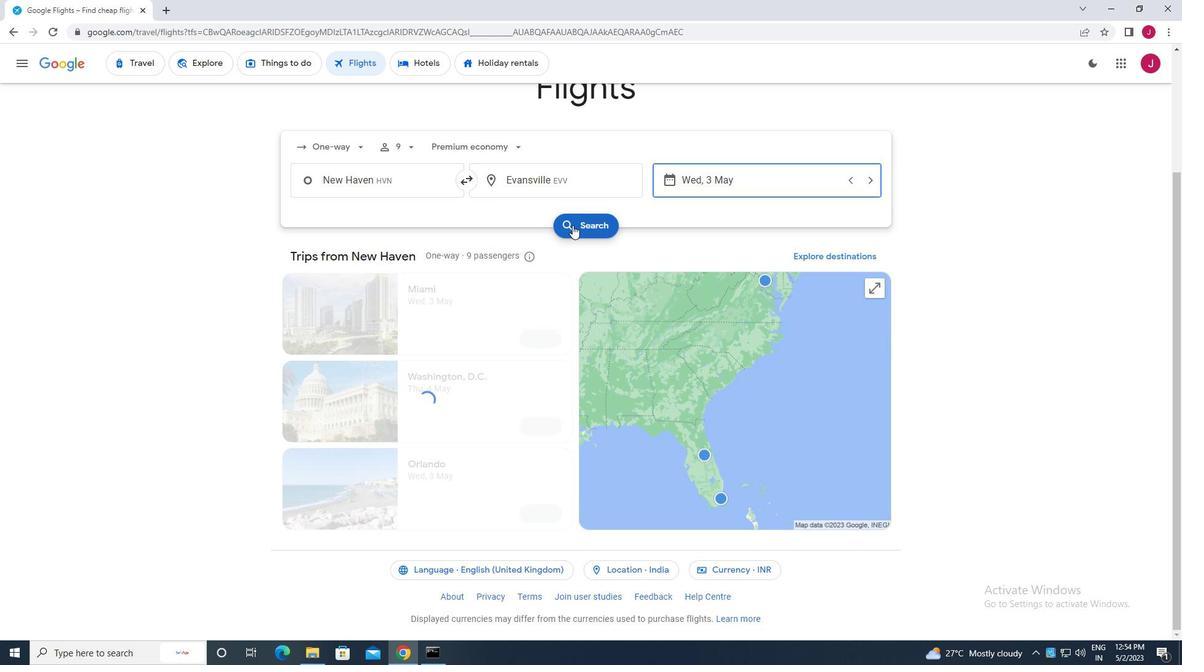 
Action: Mouse pressed left at (577, 226)
Screenshot: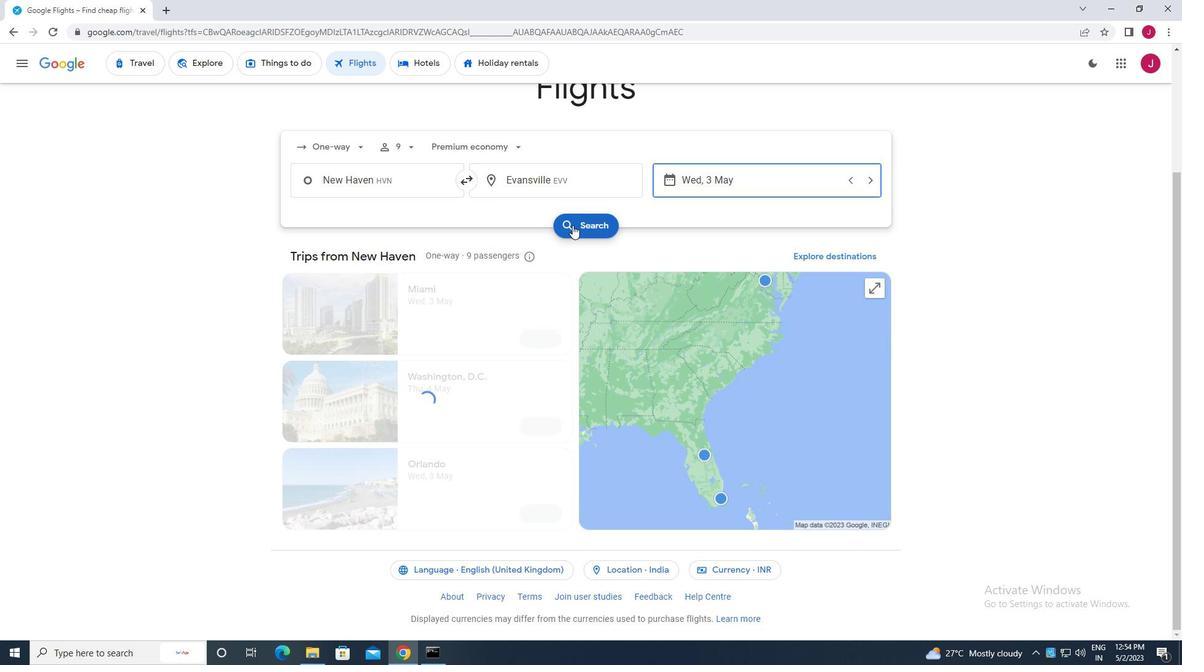 
Action: Mouse moved to (306, 172)
Screenshot: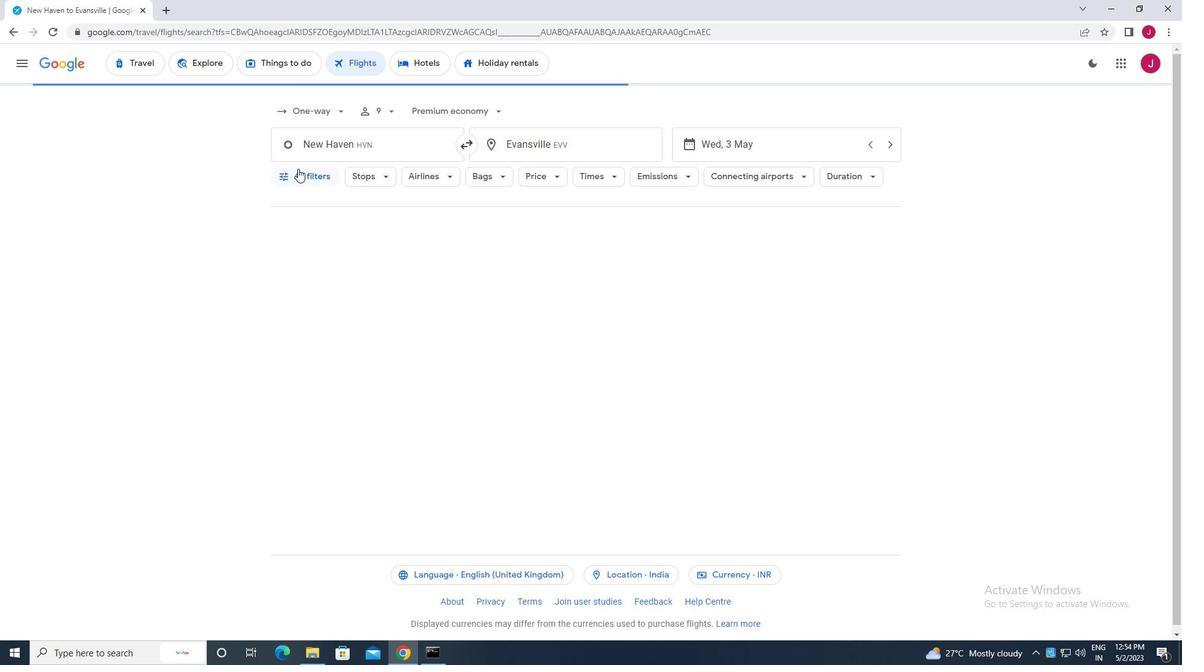 
Action: Mouse pressed left at (306, 172)
Screenshot: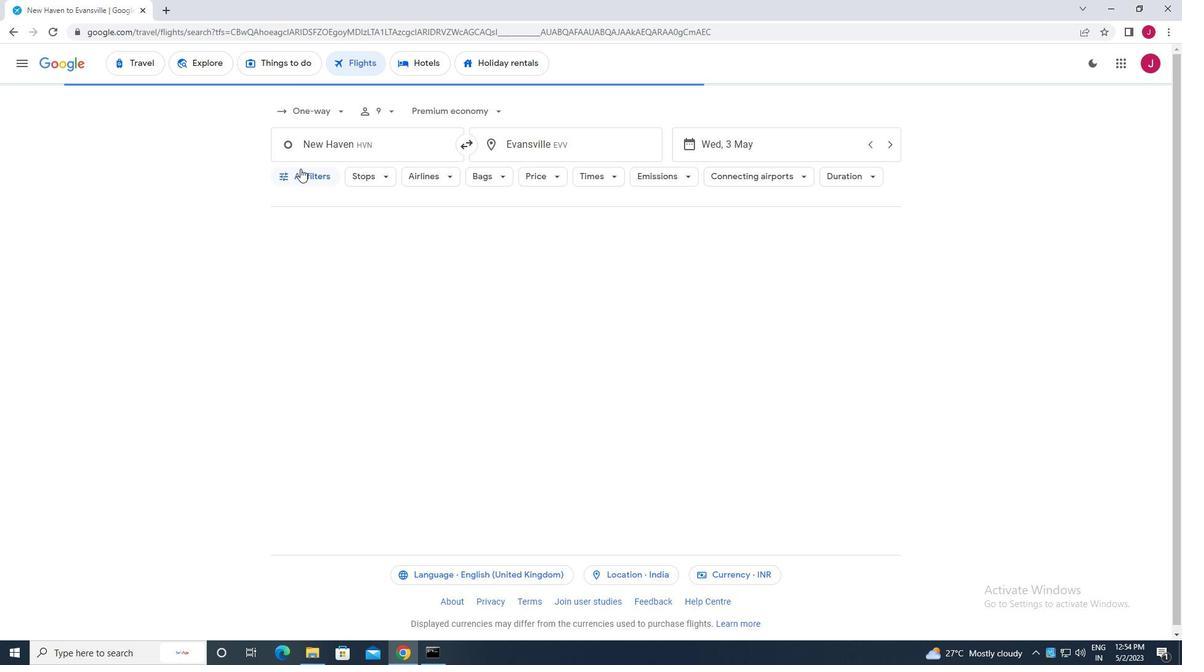 
Action: Mouse moved to (388, 276)
Screenshot: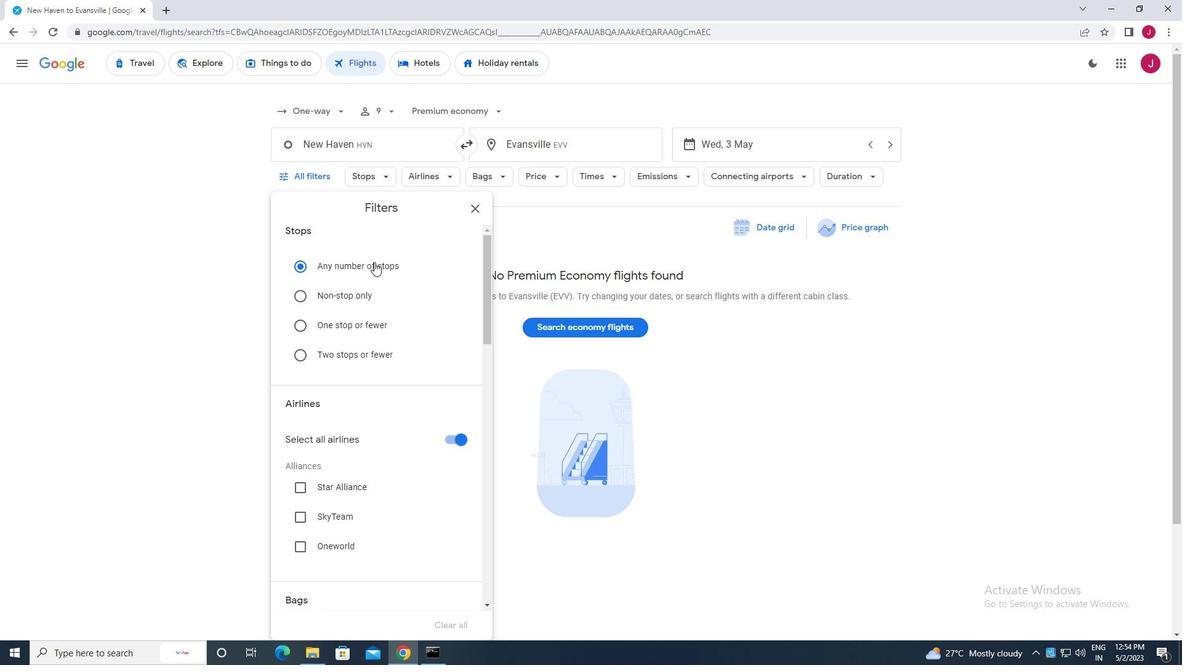 
Action: Mouse scrolled (388, 276) with delta (0, 0)
Screenshot: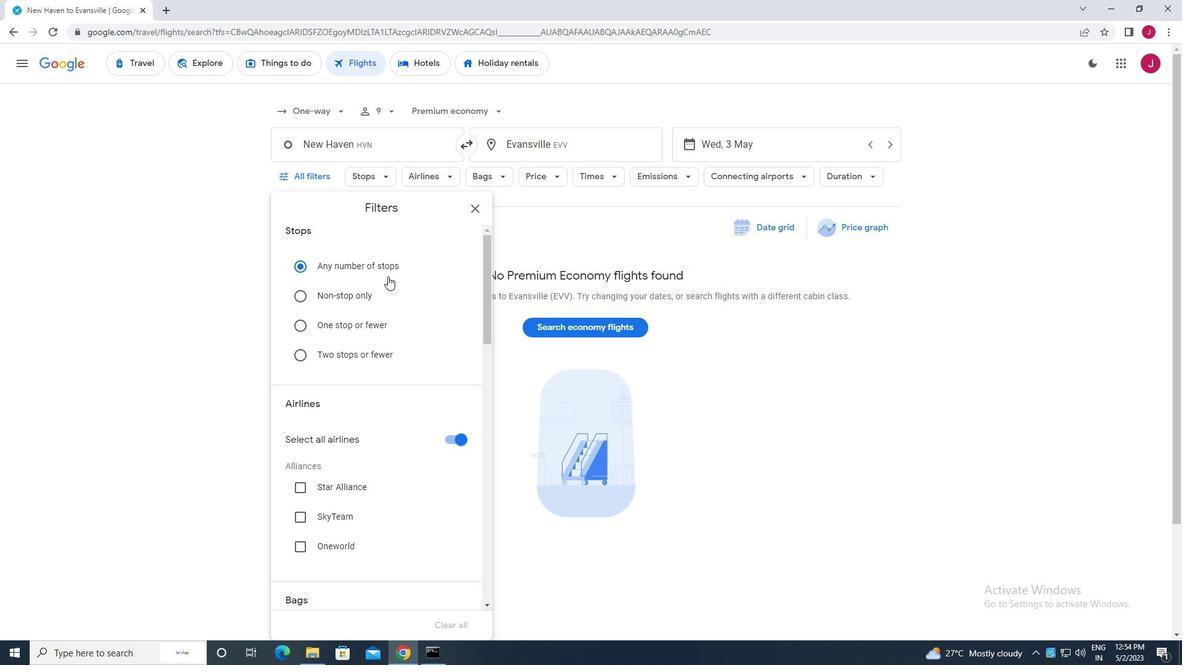 
Action: Mouse scrolled (388, 276) with delta (0, 0)
Screenshot: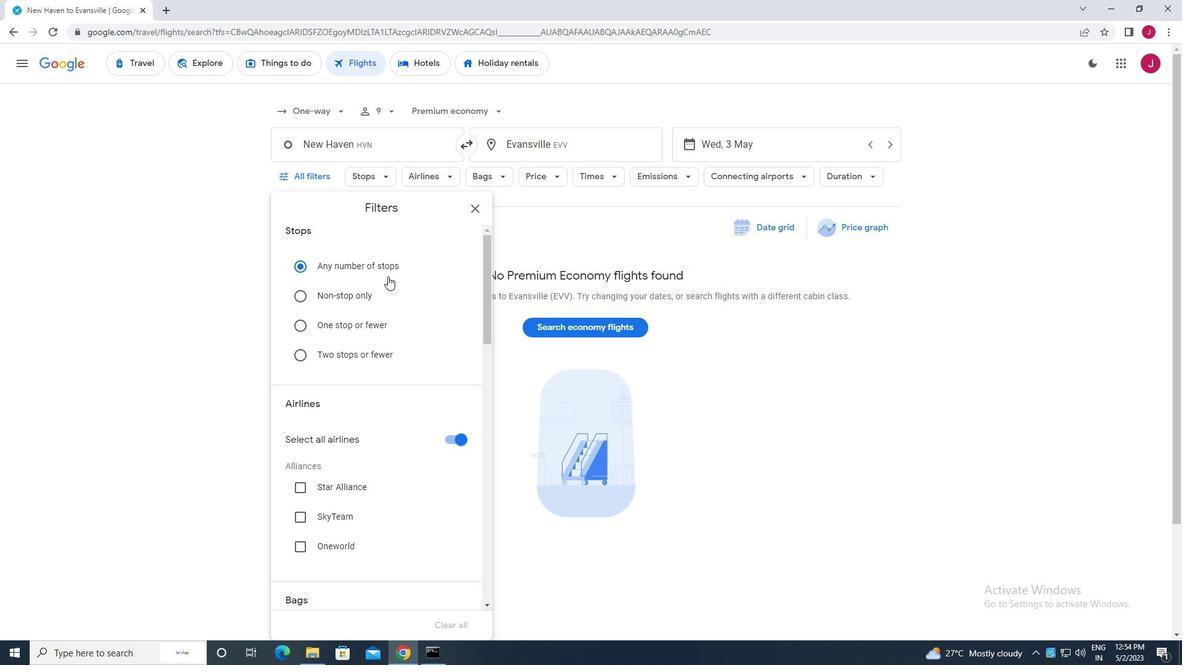 
Action: Mouse scrolled (388, 276) with delta (0, 0)
Screenshot: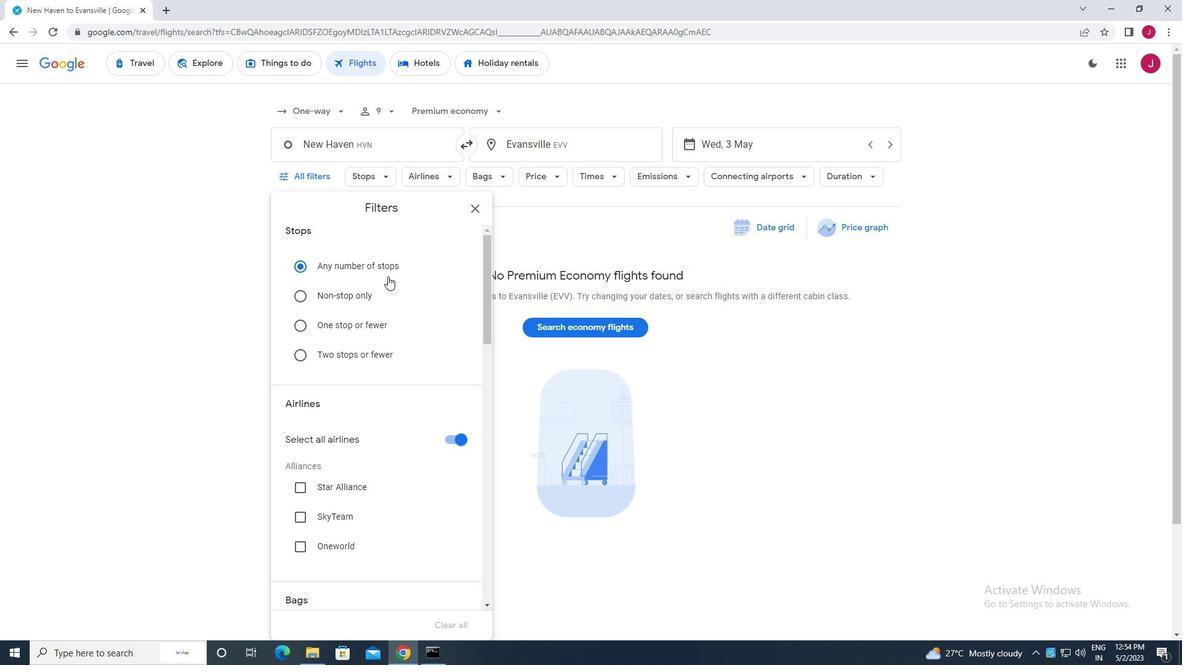 
Action: Mouse moved to (447, 257)
Screenshot: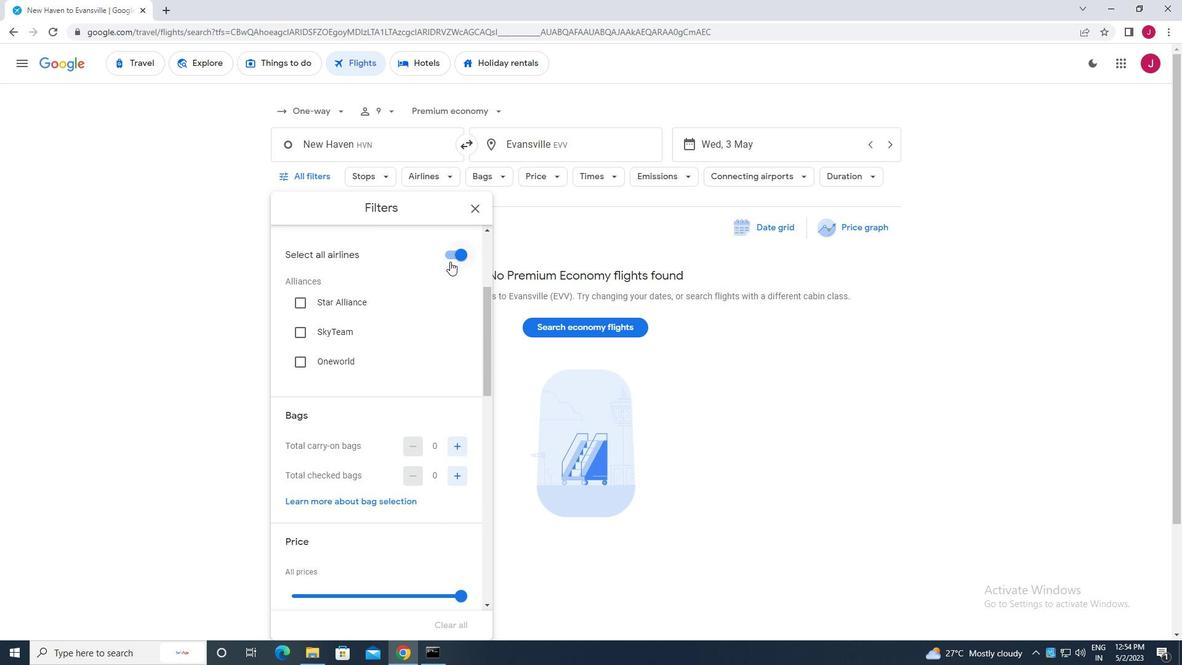 
Action: Mouse pressed left at (447, 257)
Screenshot: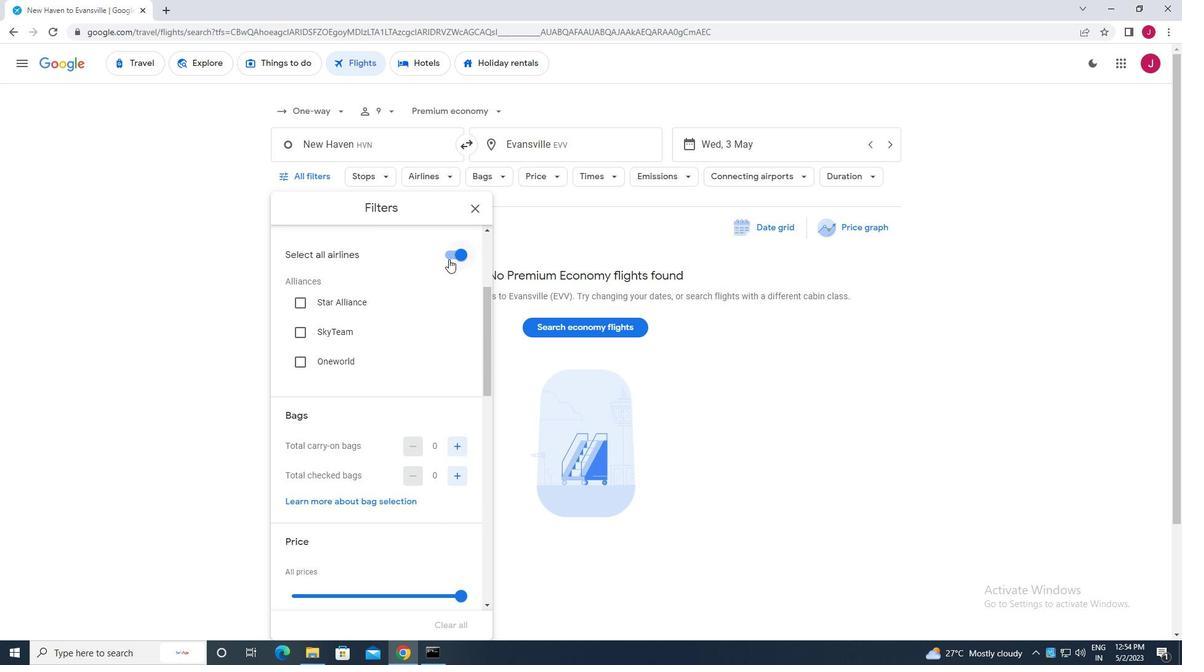 
Action: Mouse moved to (434, 272)
Screenshot: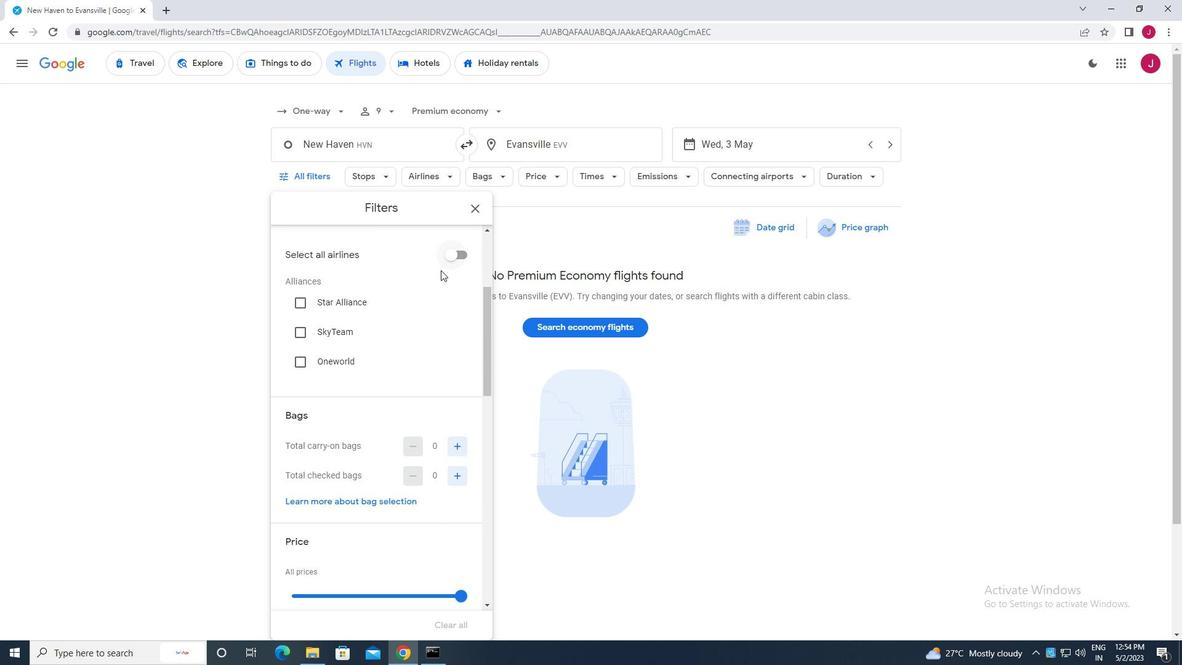 
Action: Mouse scrolled (434, 272) with delta (0, 0)
Screenshot: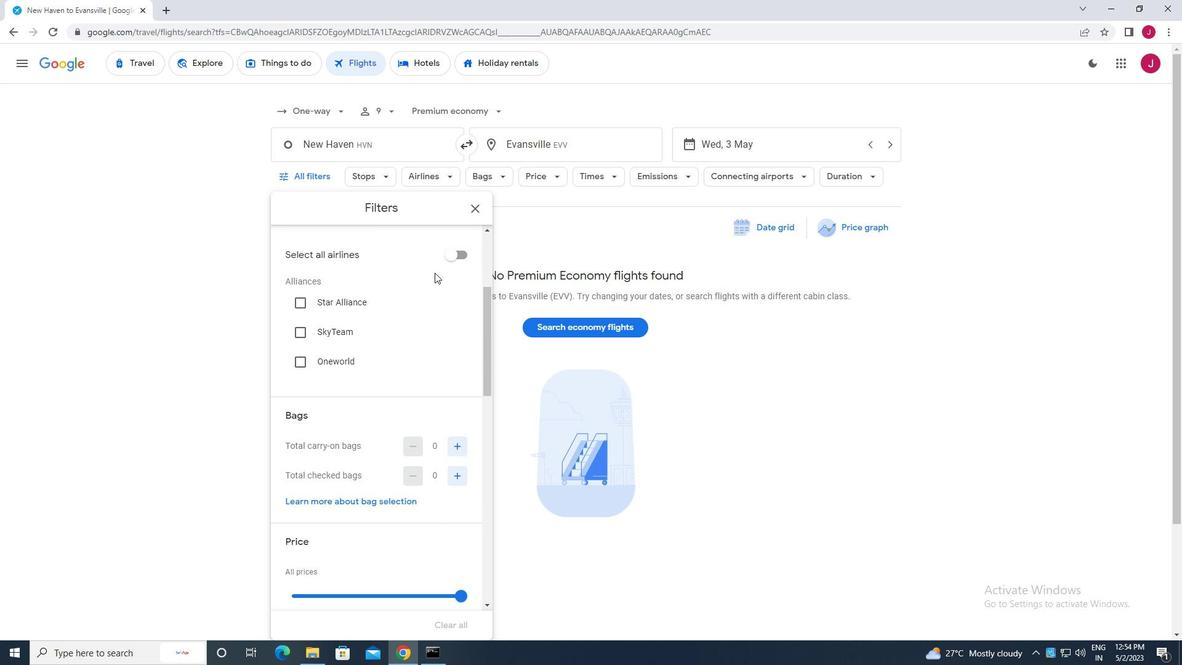 
Action: Mouse scrolled (434, 272) with delta (0, 0)
Screenshot: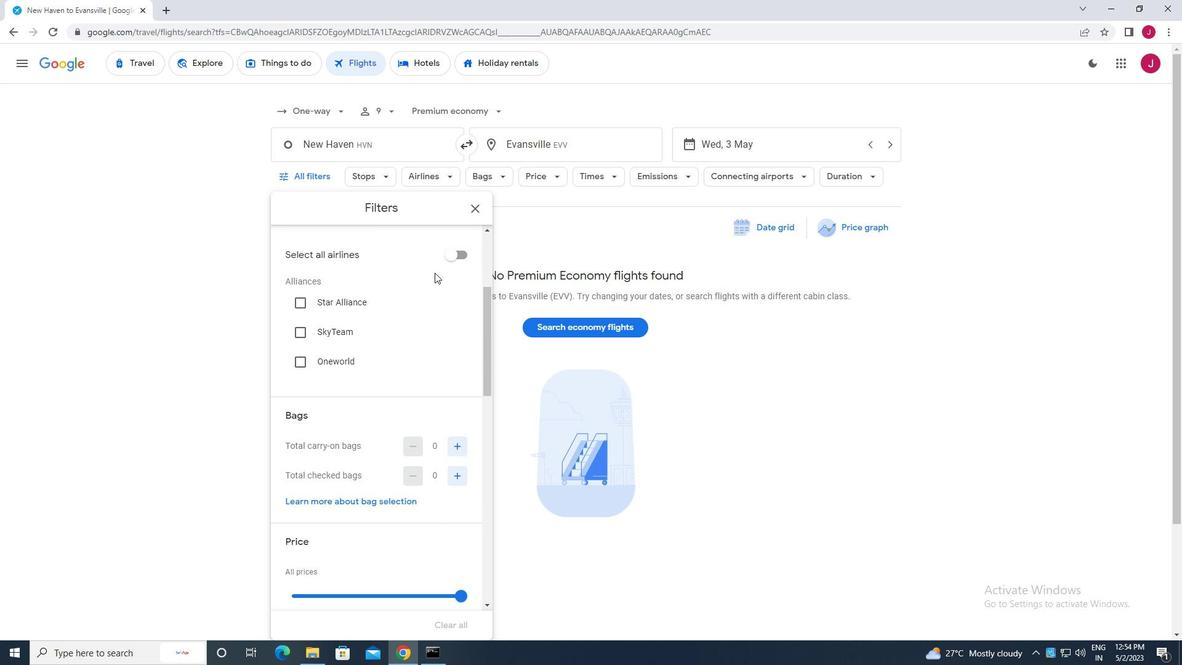 
Action: Mouse moved to (433, 278)
Screenshot: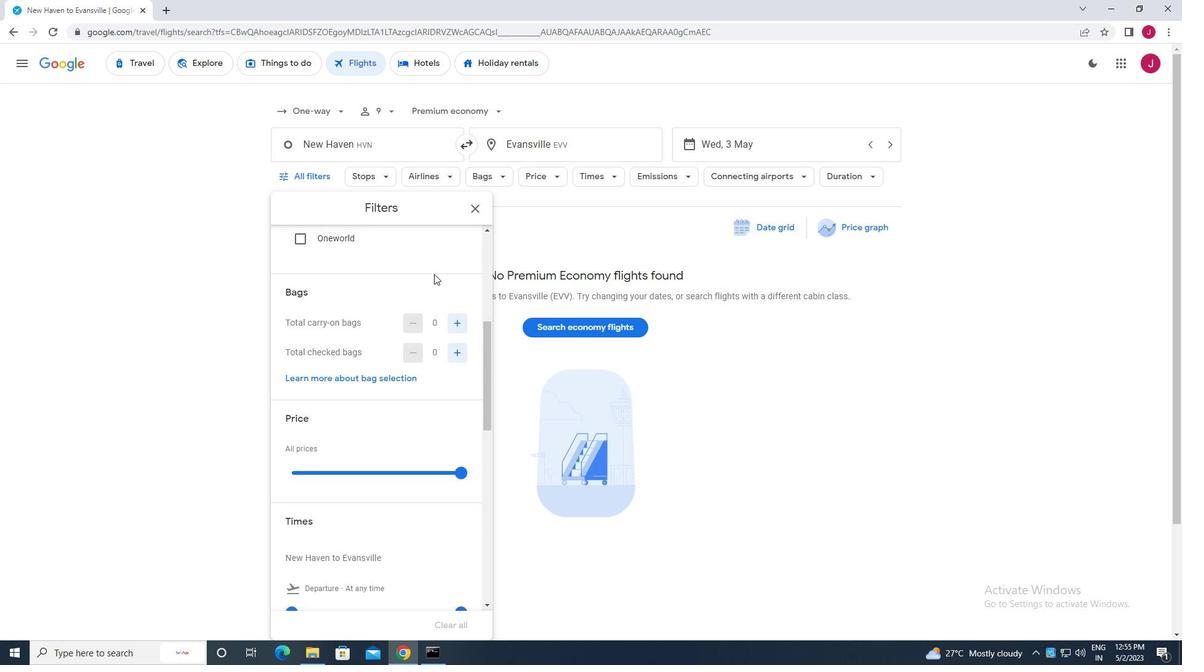 
Action: Mouse scrolled (433, 279) with delta (0, 0)
Screenshot: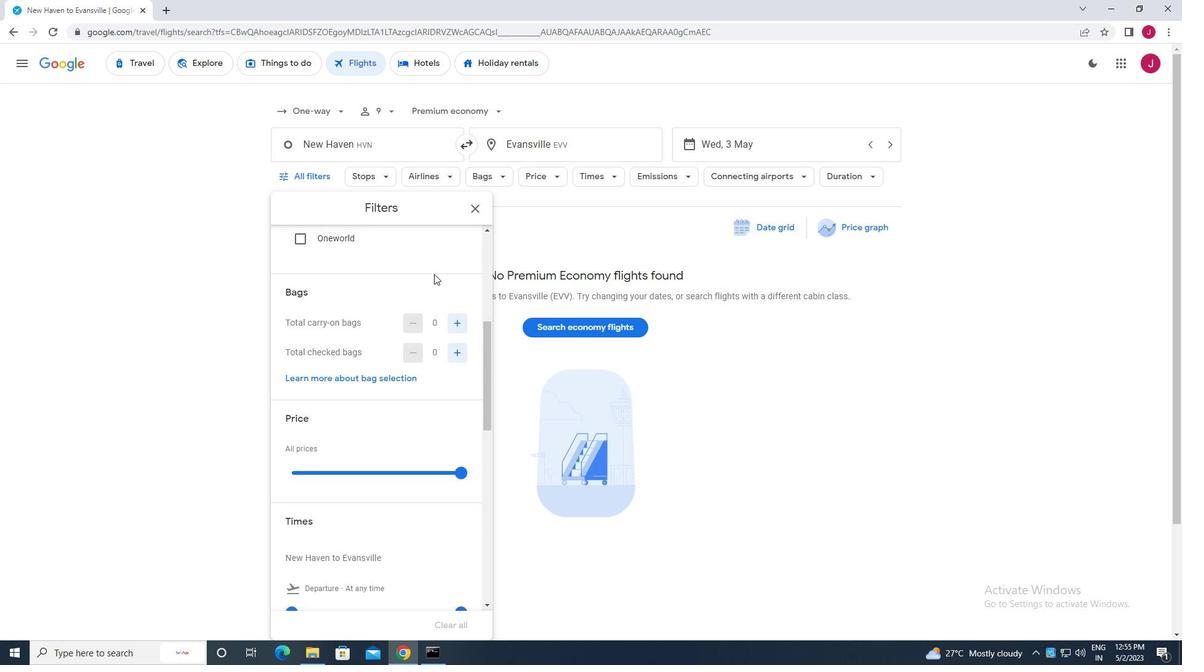 
Action: Mouse scrolled (433, 279) with delta (0, 0)
Screenshot: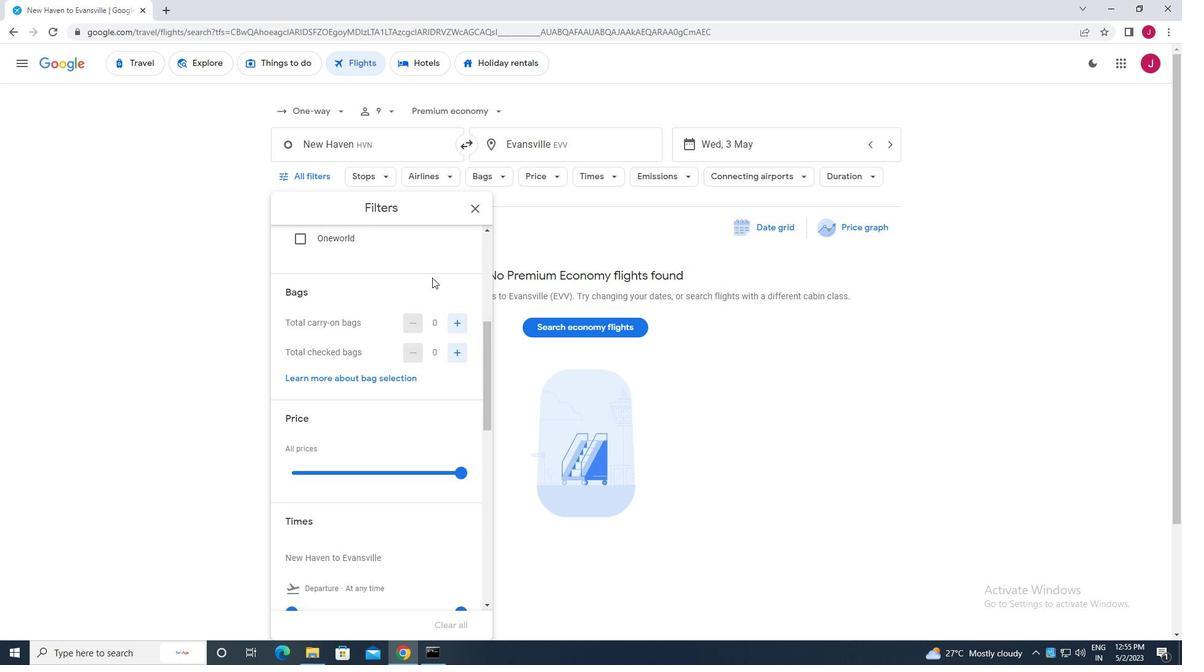 
Action: Mouse moved to (443, 278)
Screenshot: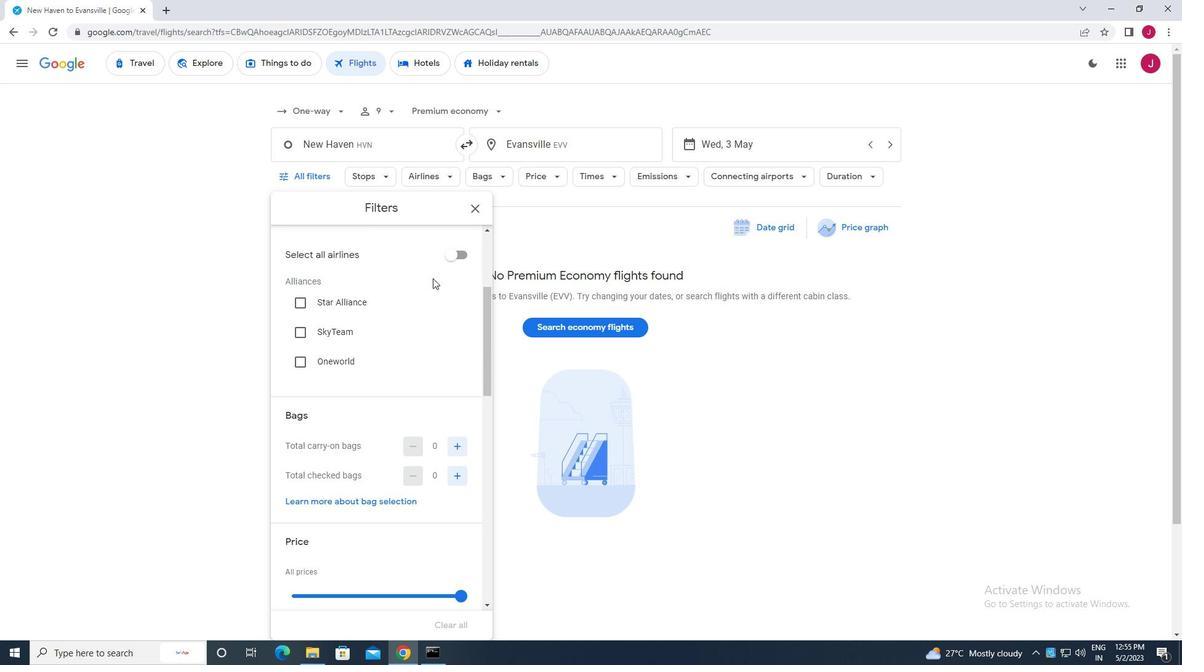 
Action: Mouse scrolled (443, 277) with delta (0, 0)
Screenshot: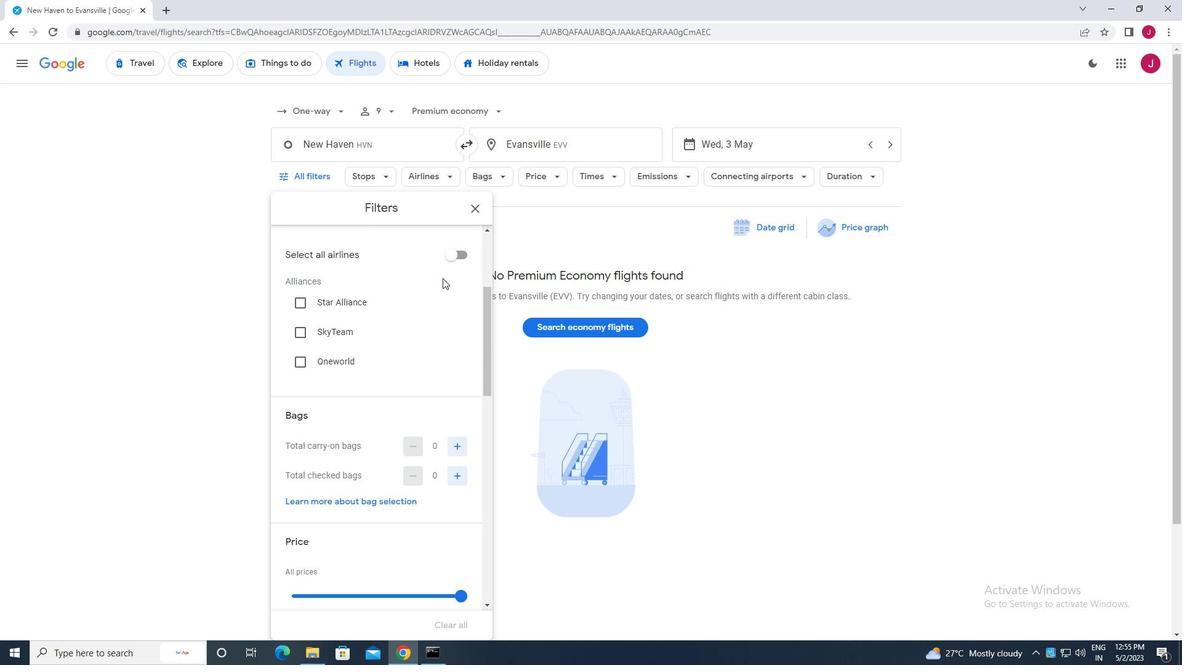 
Action: Mouse scrolled (443, 277) with delta (0, 0)
Screenshot: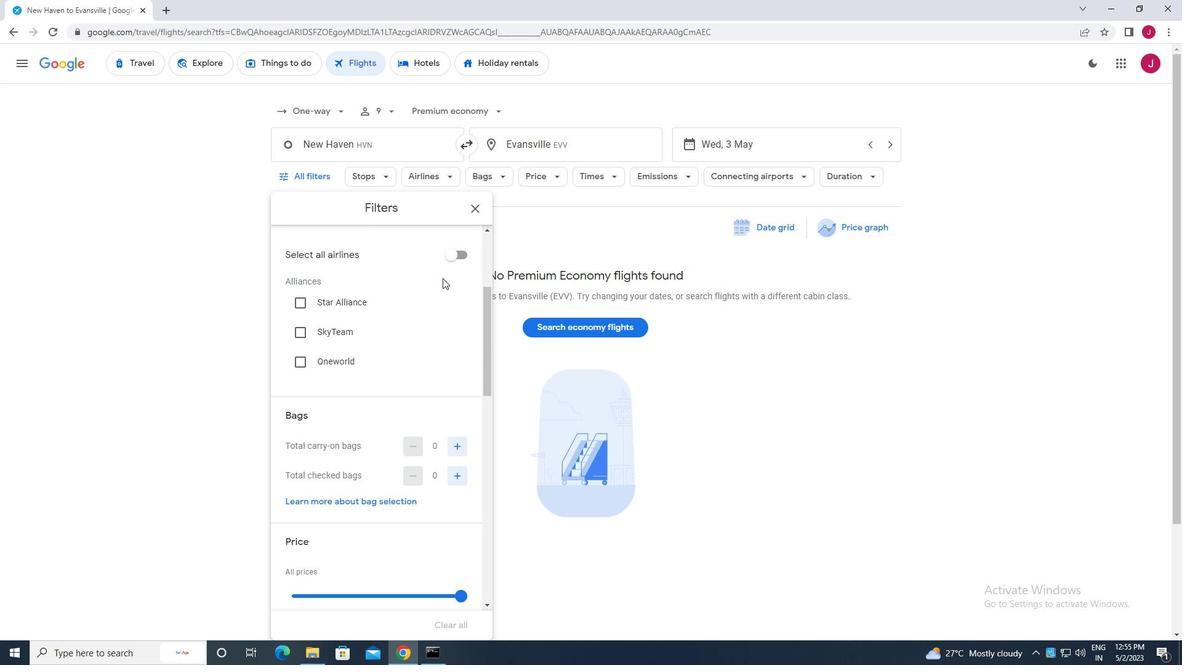 
Action: Mouse moved to (443, 278)
Screenshot: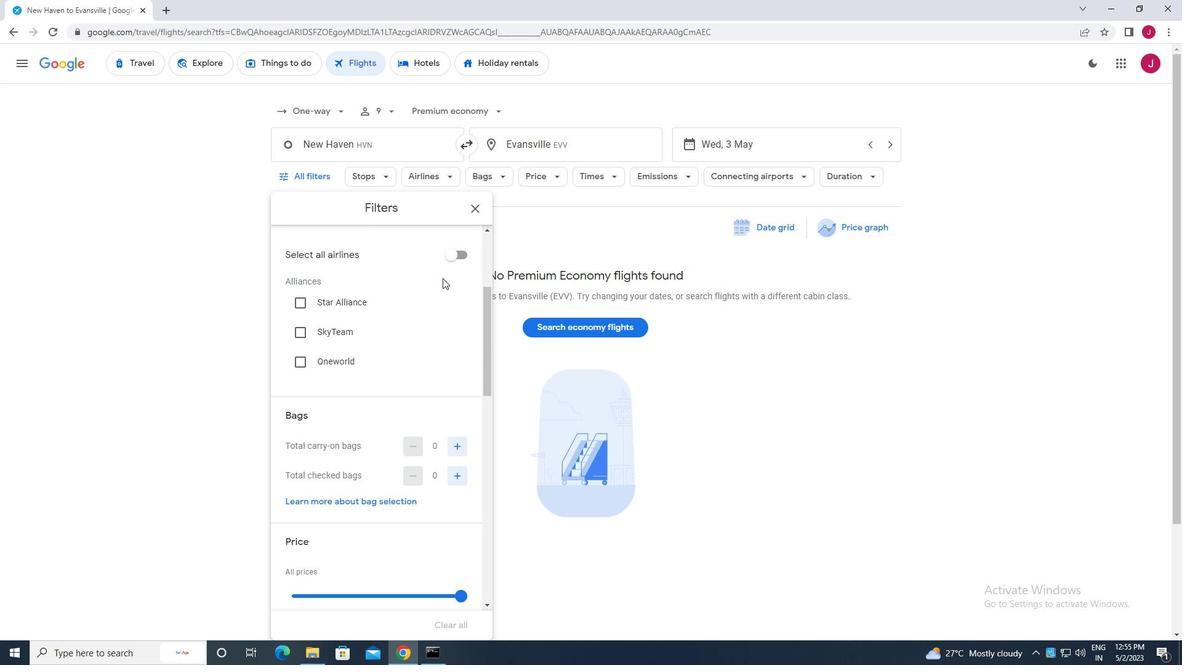 
Action: Mouse scrolled (443, 277) with delta (0, 0)
Screenshot: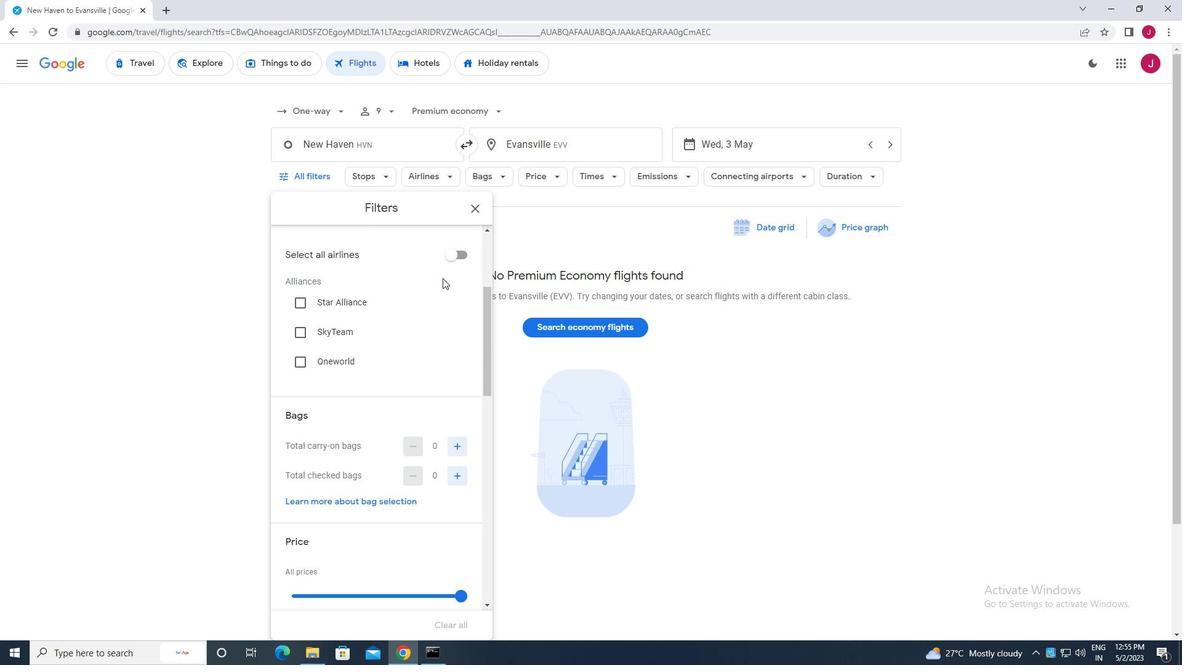 
Action: Mouse moved to (443, 280)
Screenshot: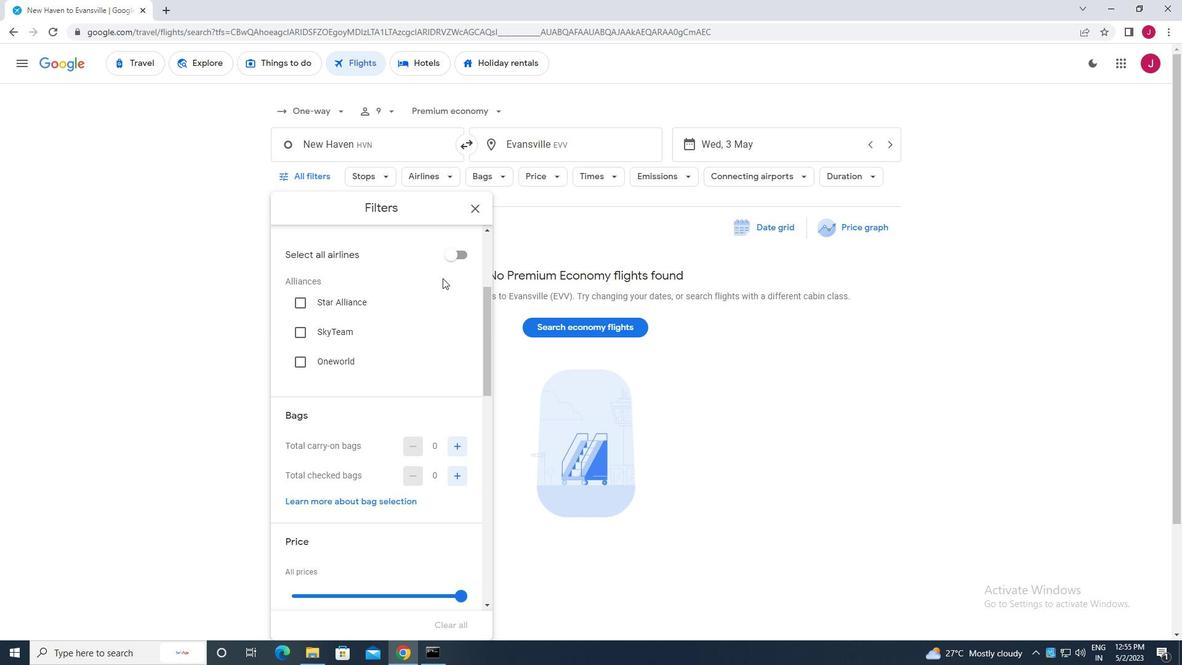 
Action: Mouse scrolled (443, 279) with delta (0, 0)
Screenshot: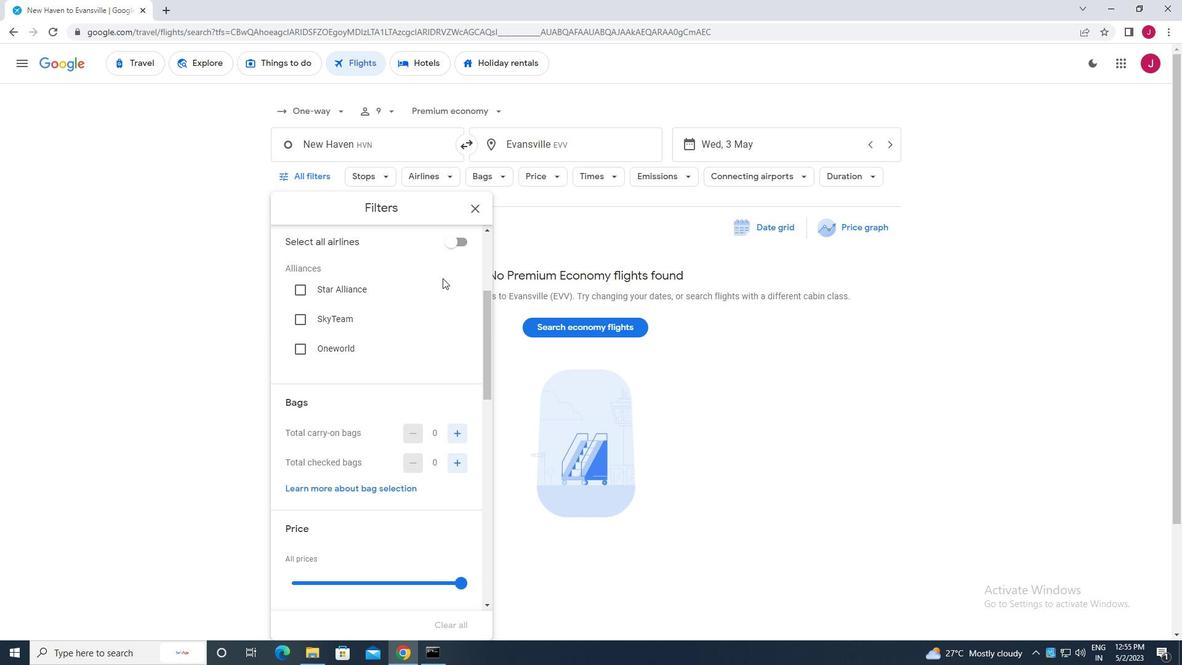 
Action: Mouse moved to (443, 282)
Screenshot: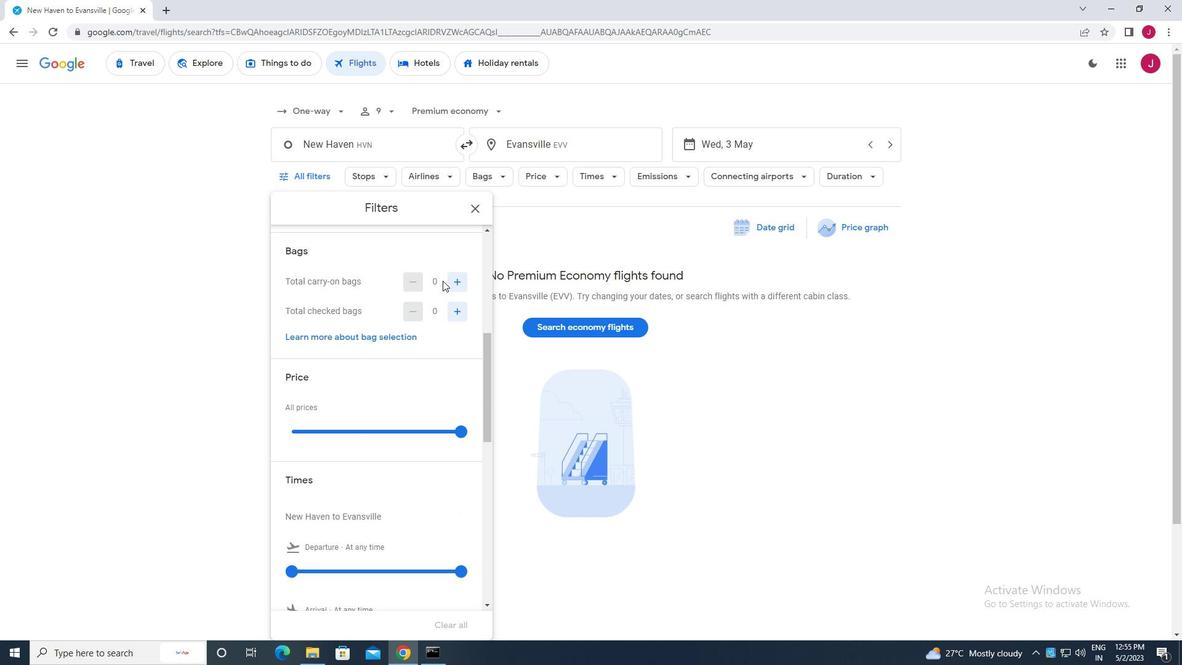 
Action: Mouse scrolled (443, 283) with delta (0, 0)
Screenshot: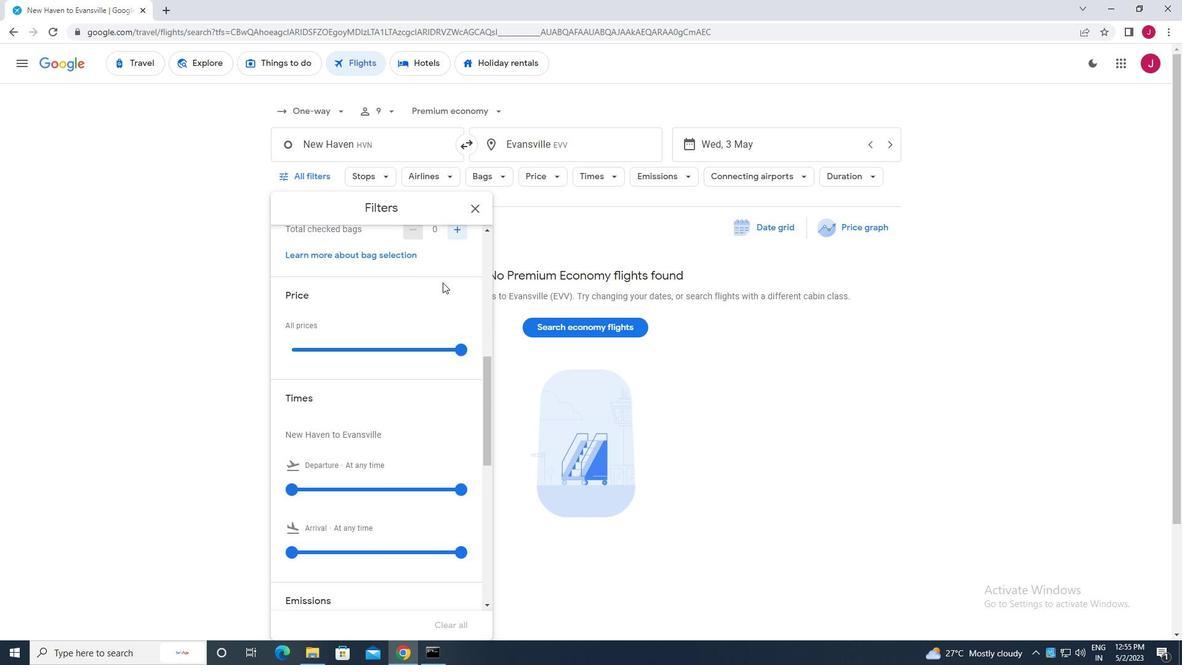 
Action: Mouse moved to (461, 264)
Screenshot: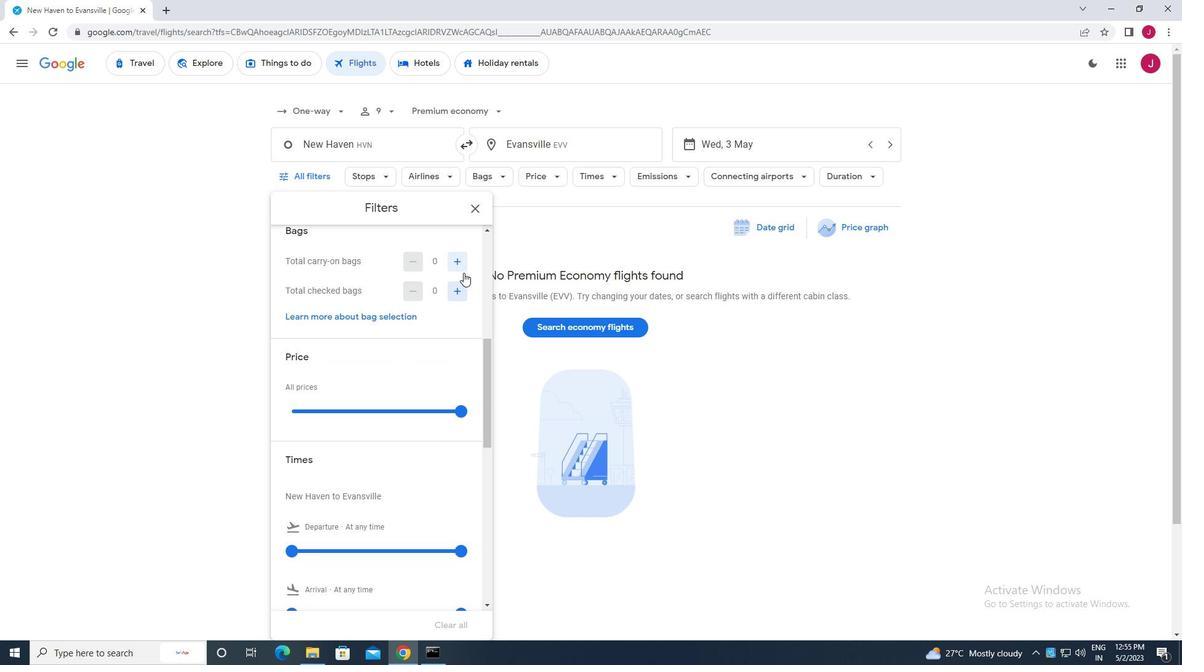 
Action: Mouse pressed left at (461, 264)
Screenshot: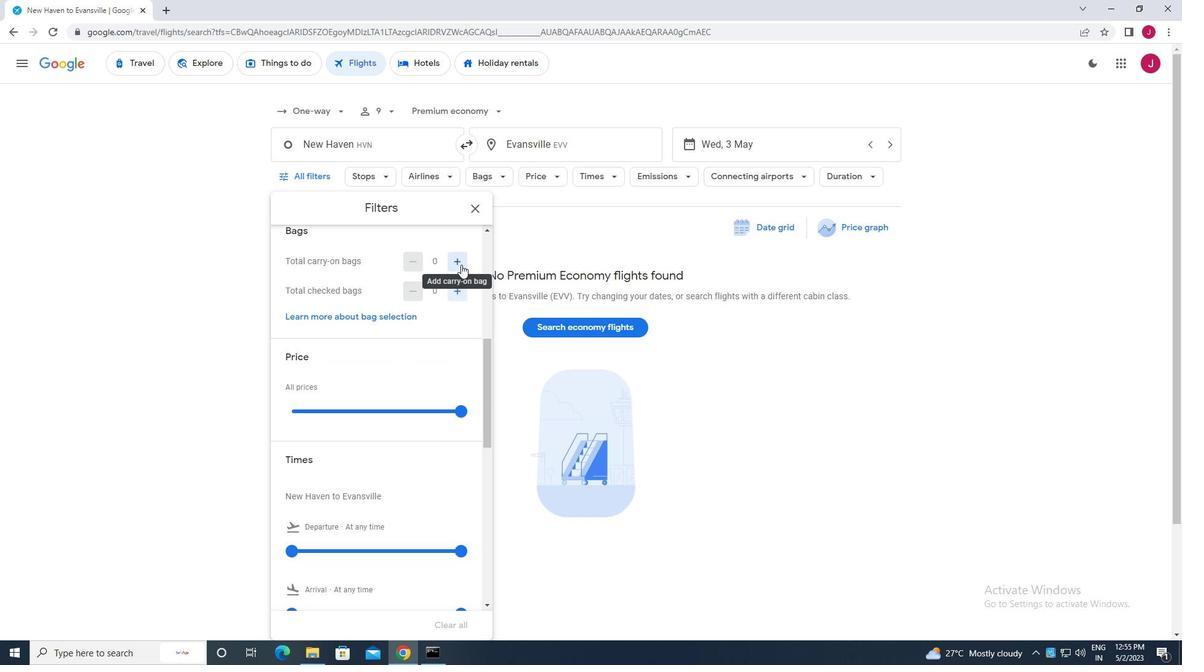 
Action: Mouse pressed left at (461, 264)
Screenshot: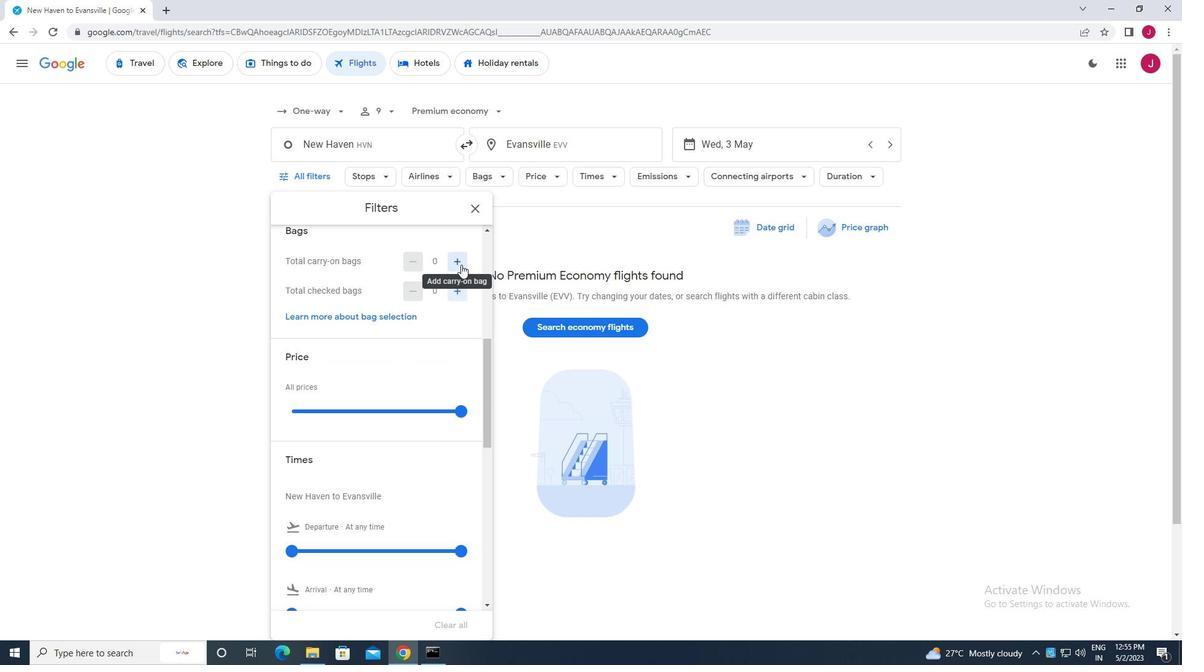 
Action: Mouse moved to (465, 409)
Screenshot: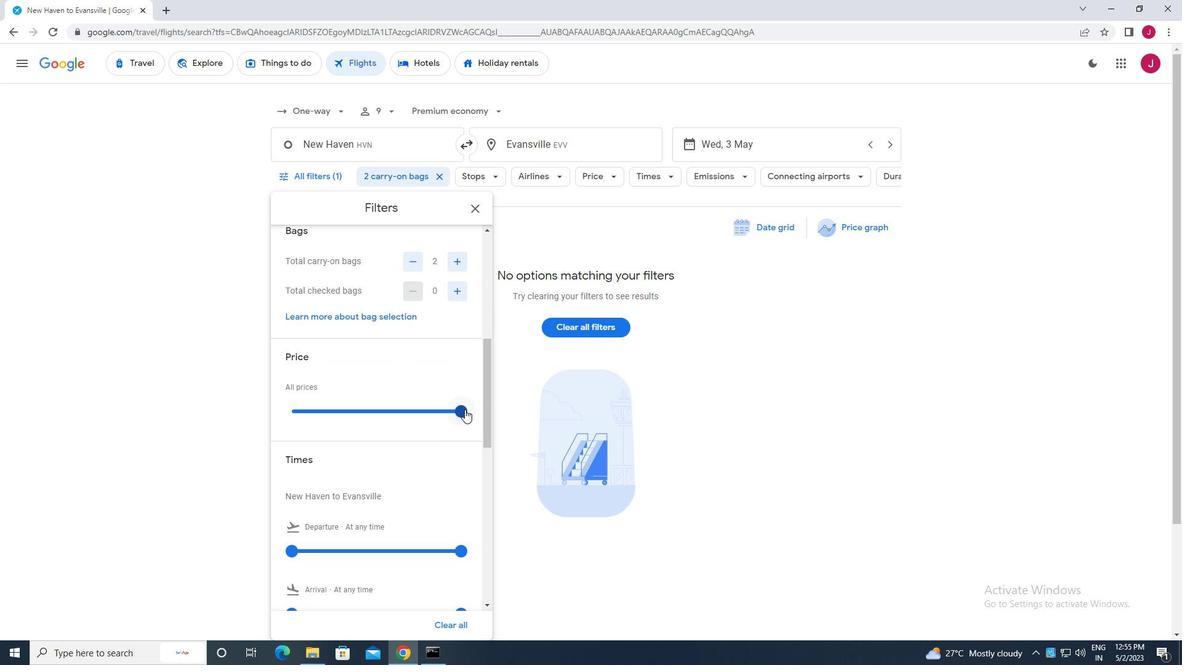 
Action: Mouse pressed left at (465, 409)
Screenshot: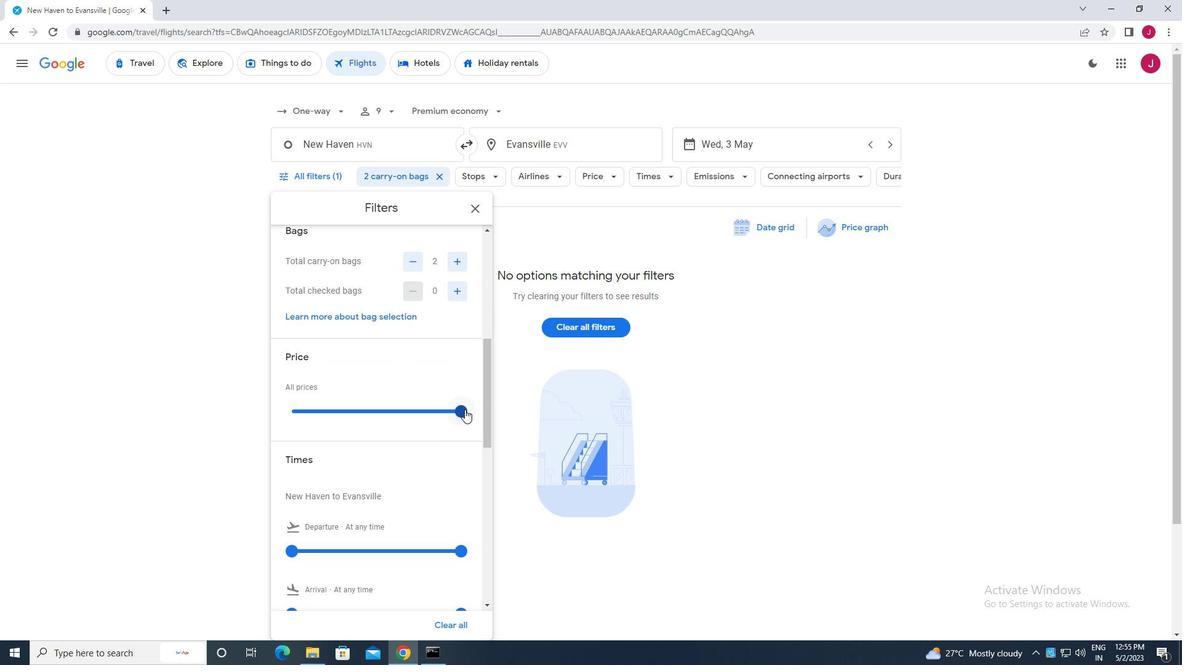 
Action: Mouse moved to (414, 399)
Screenshot: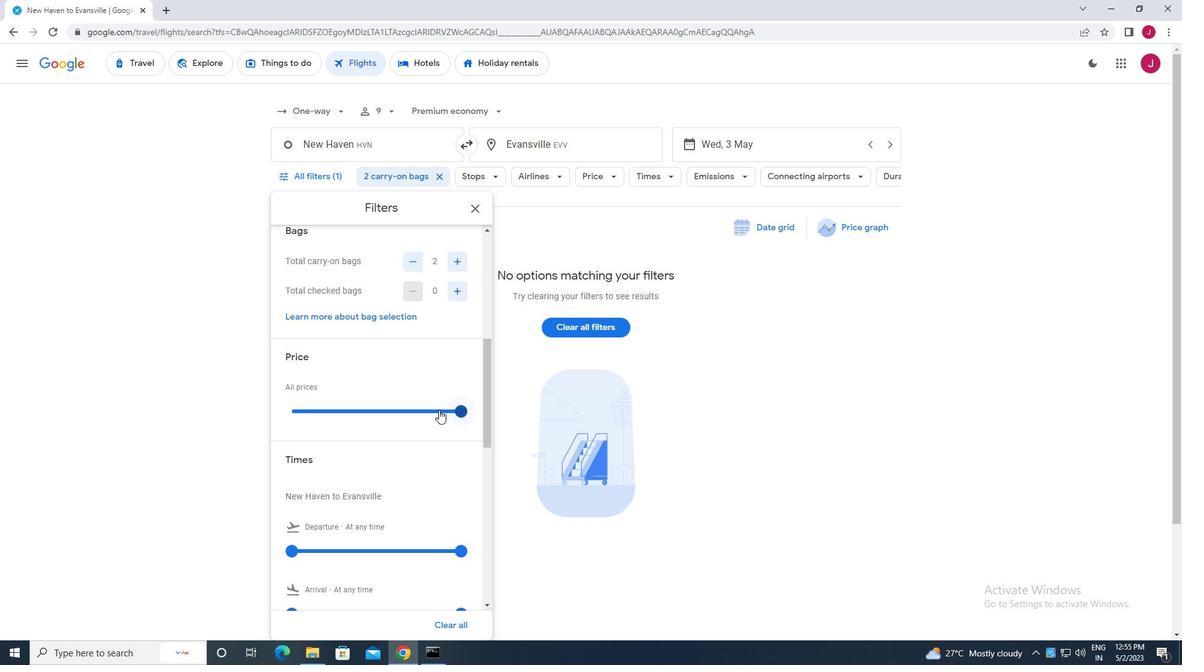 
Action: Mouse scrolled (414, 398) with delta (0, 0)
Screenshot: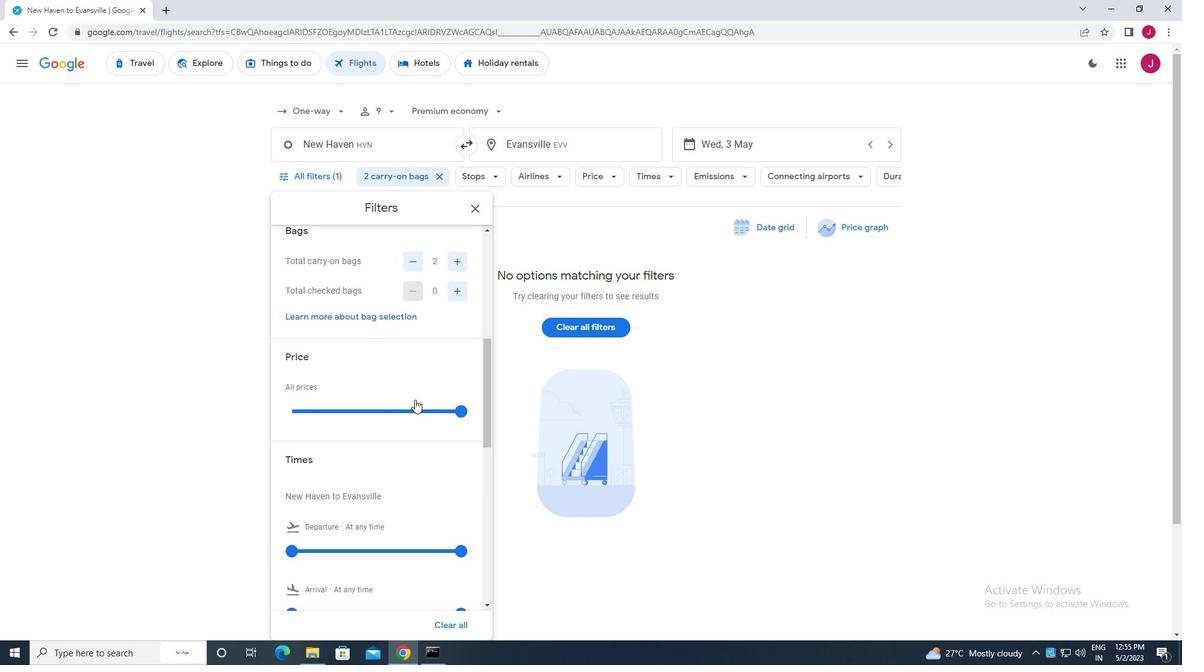 
Action: Mouse scrolled (414, 398) with delta (0, 0)
Screenshot: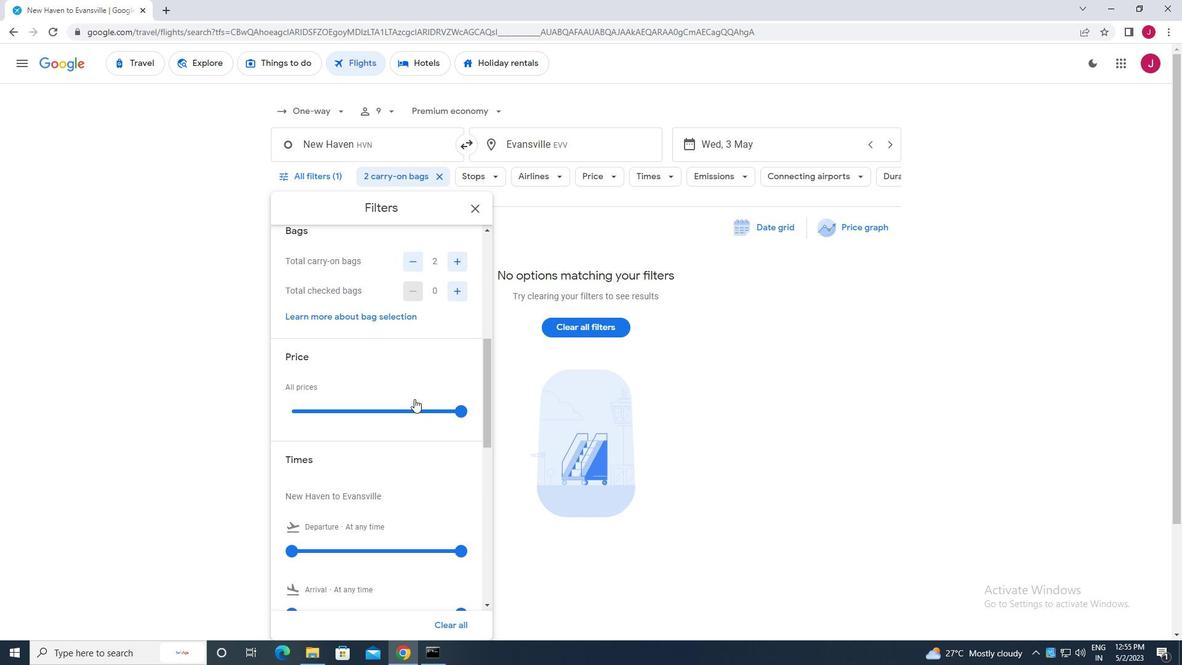 
Action: Mouse moved to (290, 426)
Screenshot: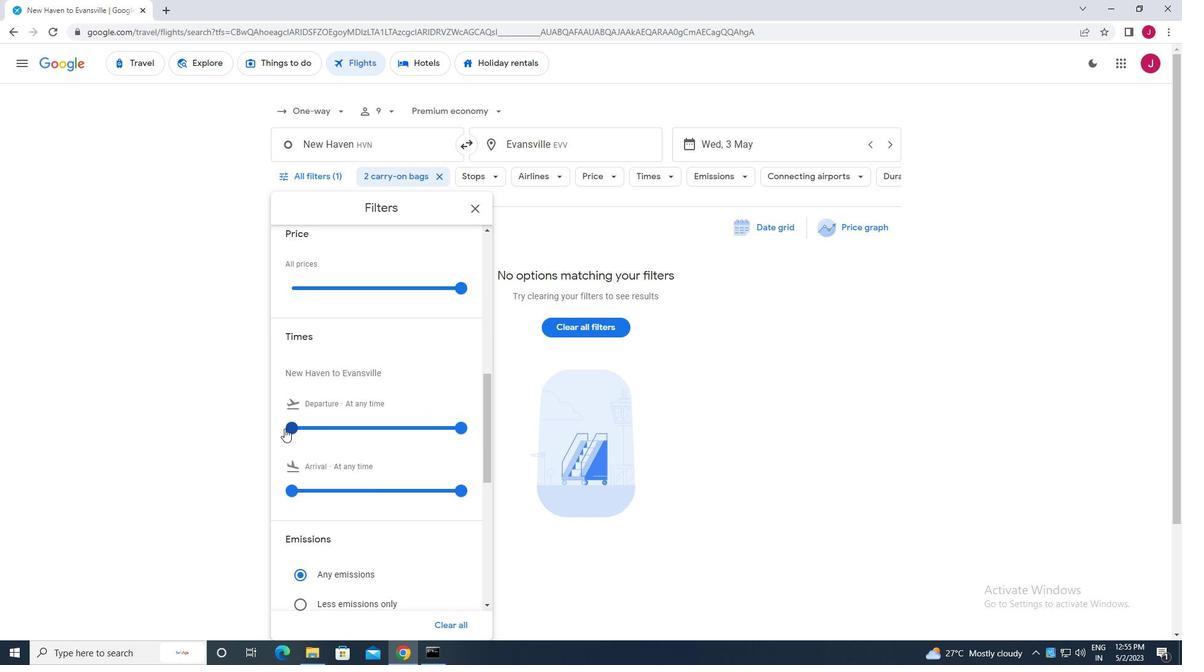 
Action: Mouse pressed left at (290, 426)
Screenshot: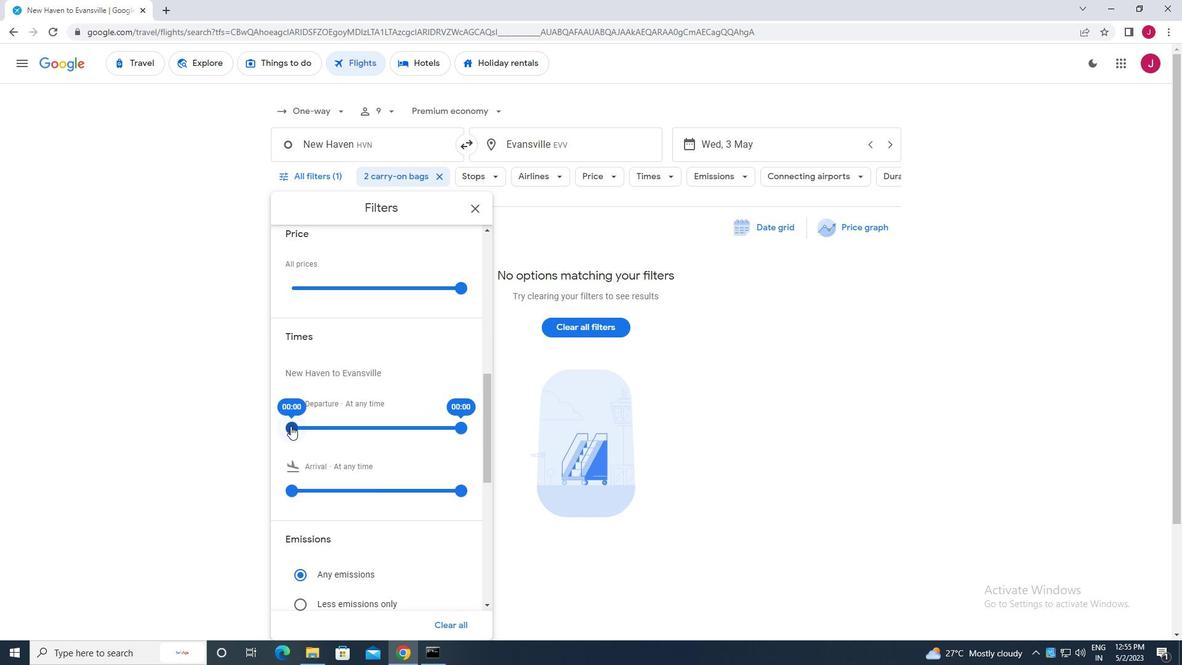 
Action: Mouse moved to (465, 431)
Screenshot: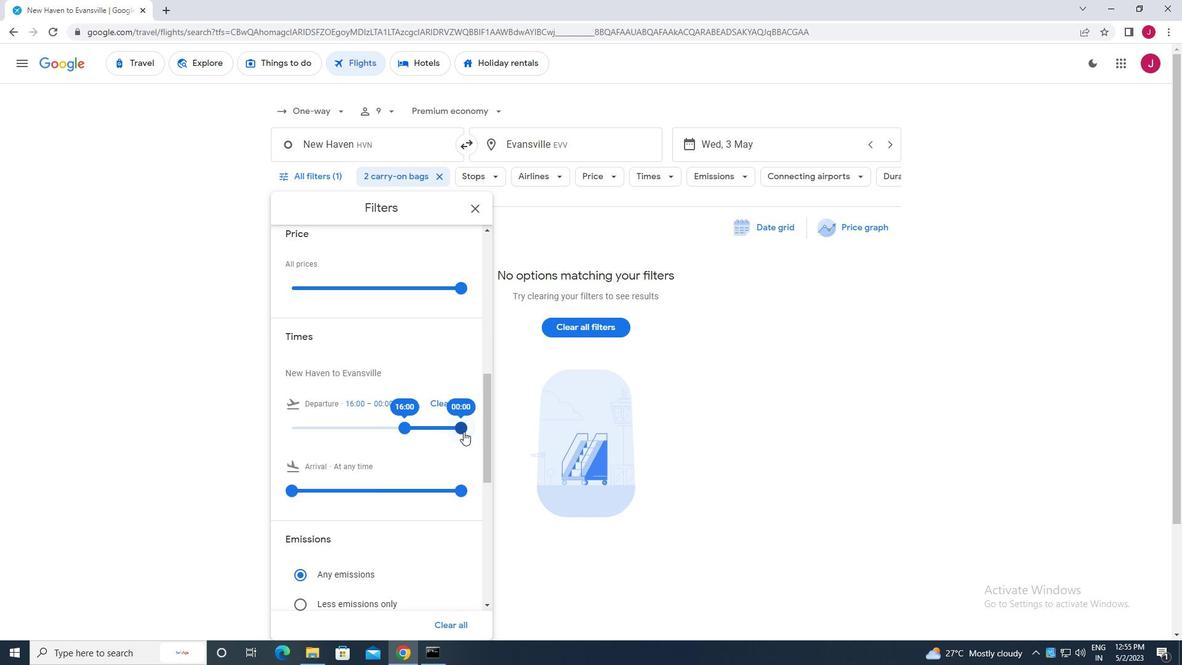 
Action: Mouse pressed left at (465, 431)
Screenshot: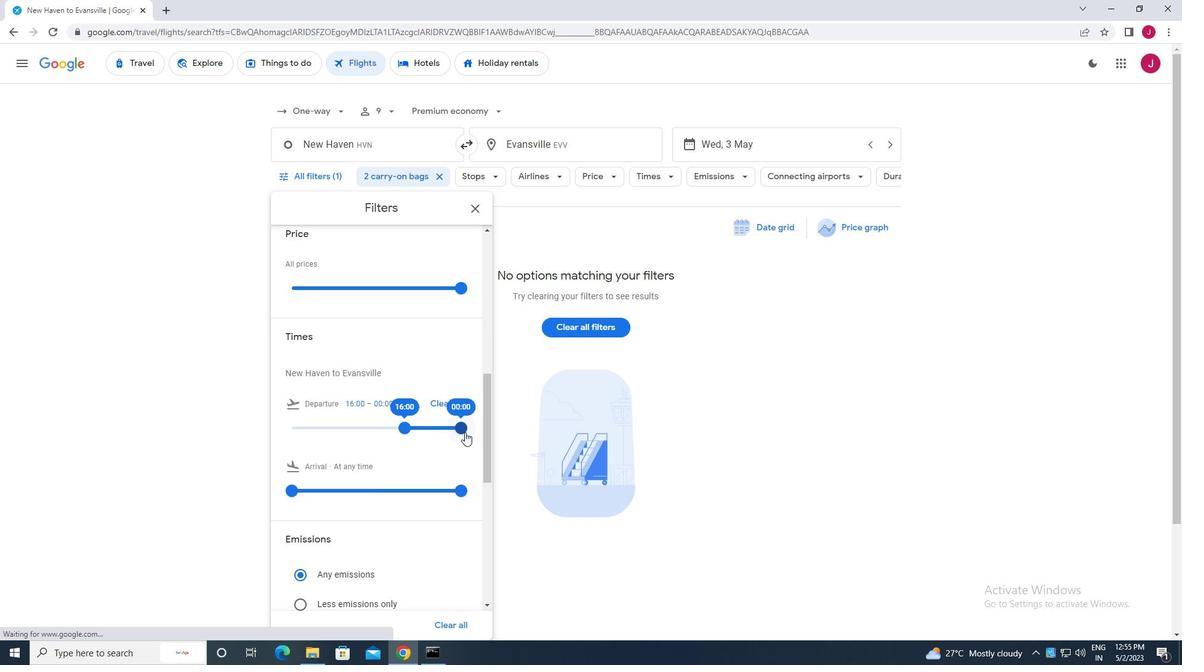 
Action: Mouse moved to (476, 207)
Screenshot: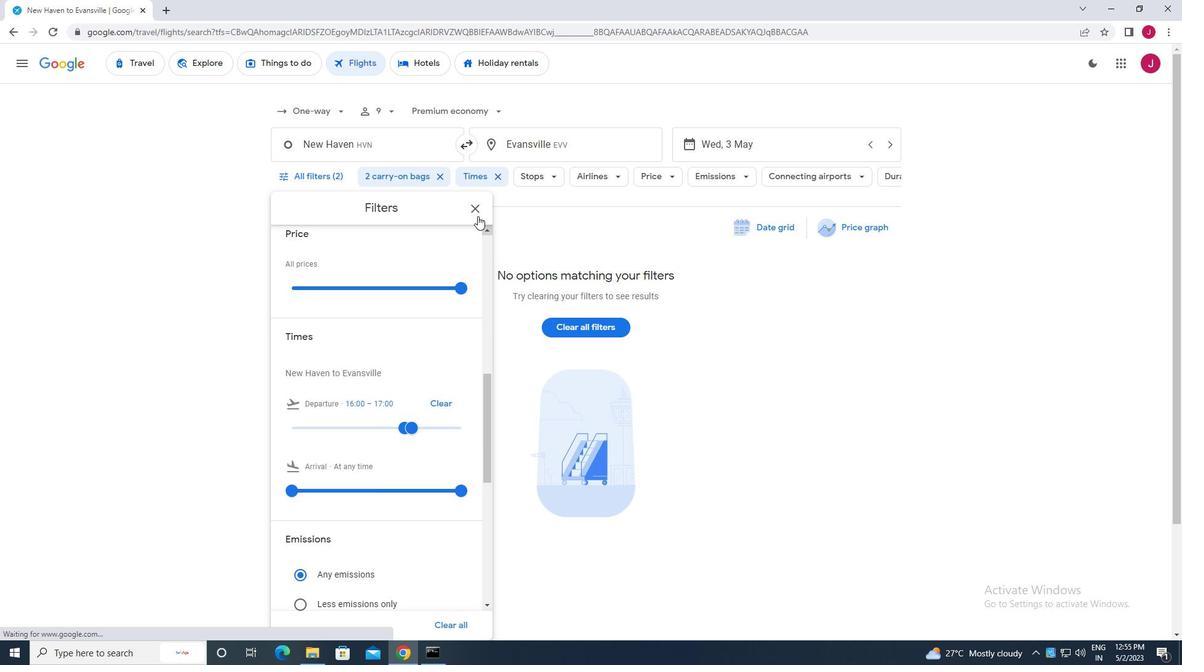 
Action: Mouse pressed left at (476, 207)
Screenshot: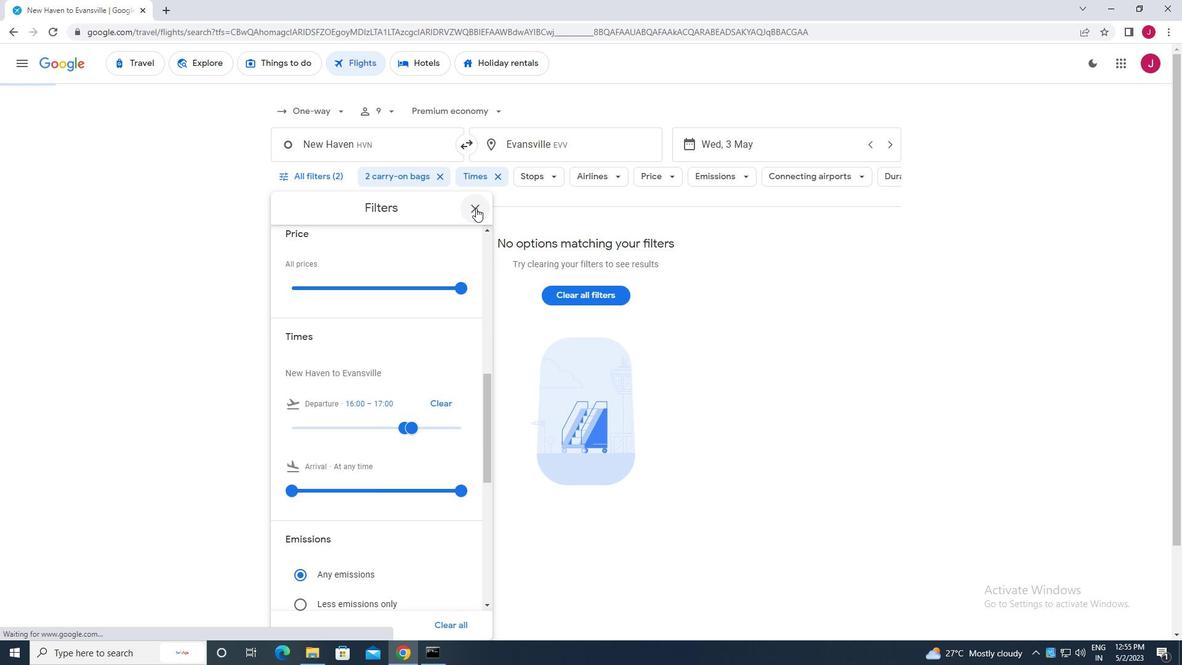 
Action: Mouse moved to (473, 208)
Screenshot: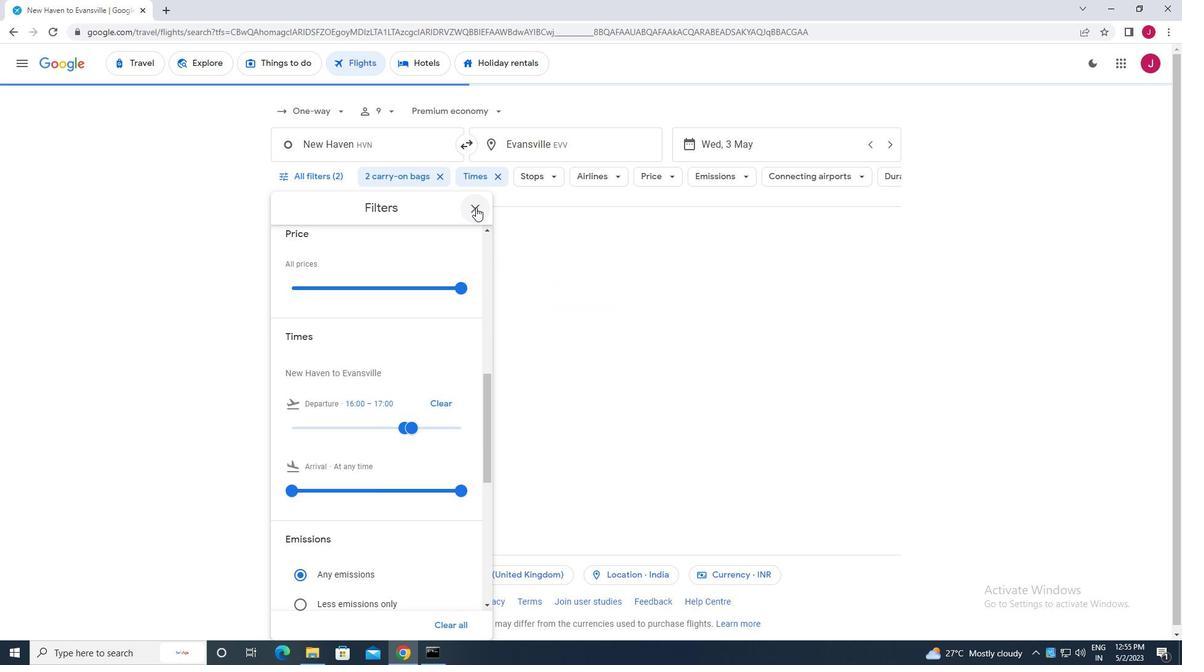 
